 Task: Create a due date automation trigger when advanced on, on the tuesday after a card is due add fields without custom field "Resume" set to a number greater than 1 and lower than 10 at 11:00 AM.
Action: Mouse moved to (1317, 107)
Screenshot: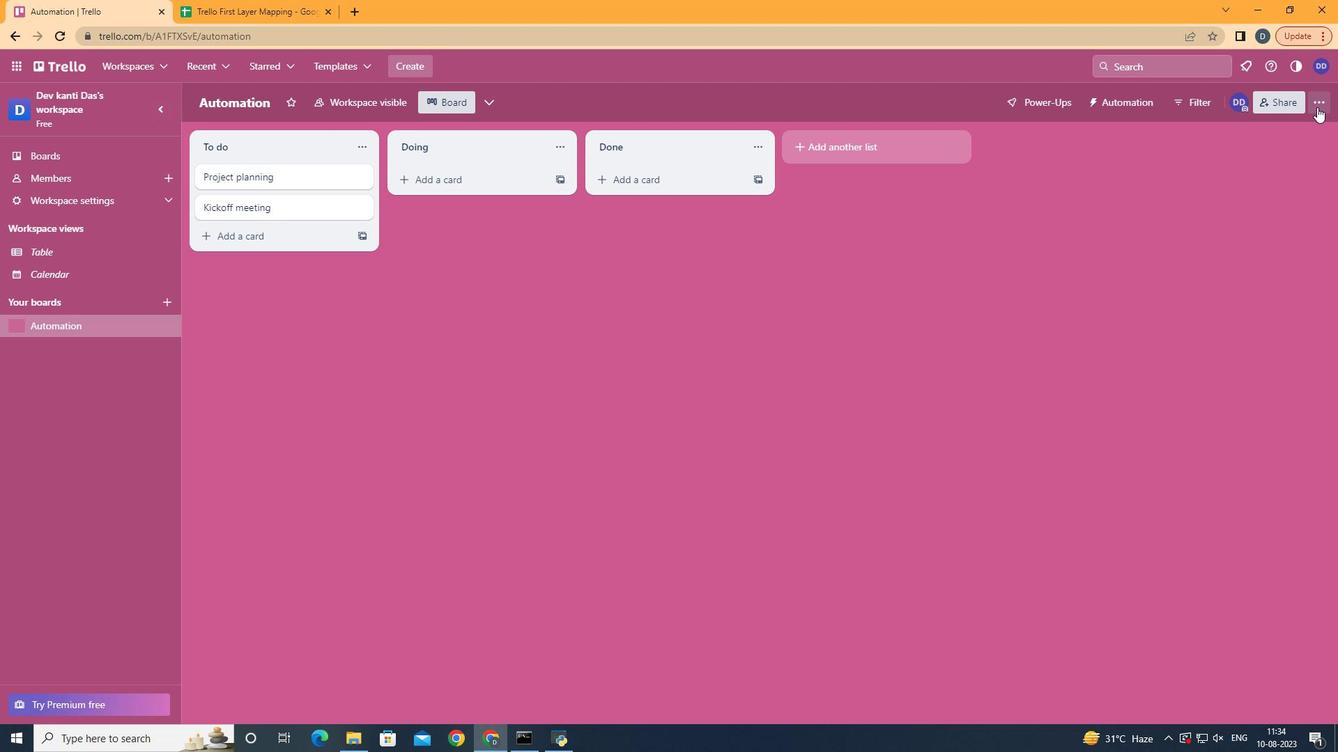 
Action: Mouse pressed left at (1317, 107)
Screenshot: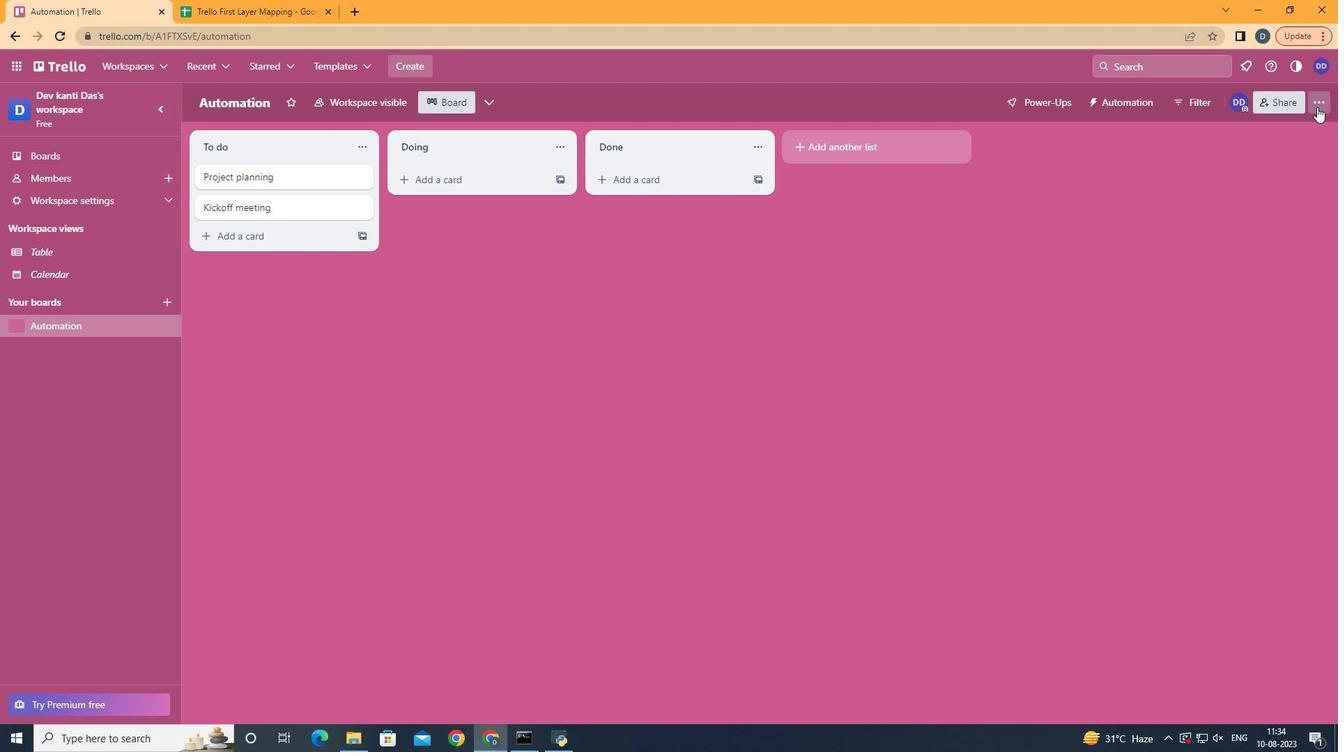 
Action: Mouse moved to (1213, 282)
Screenshot: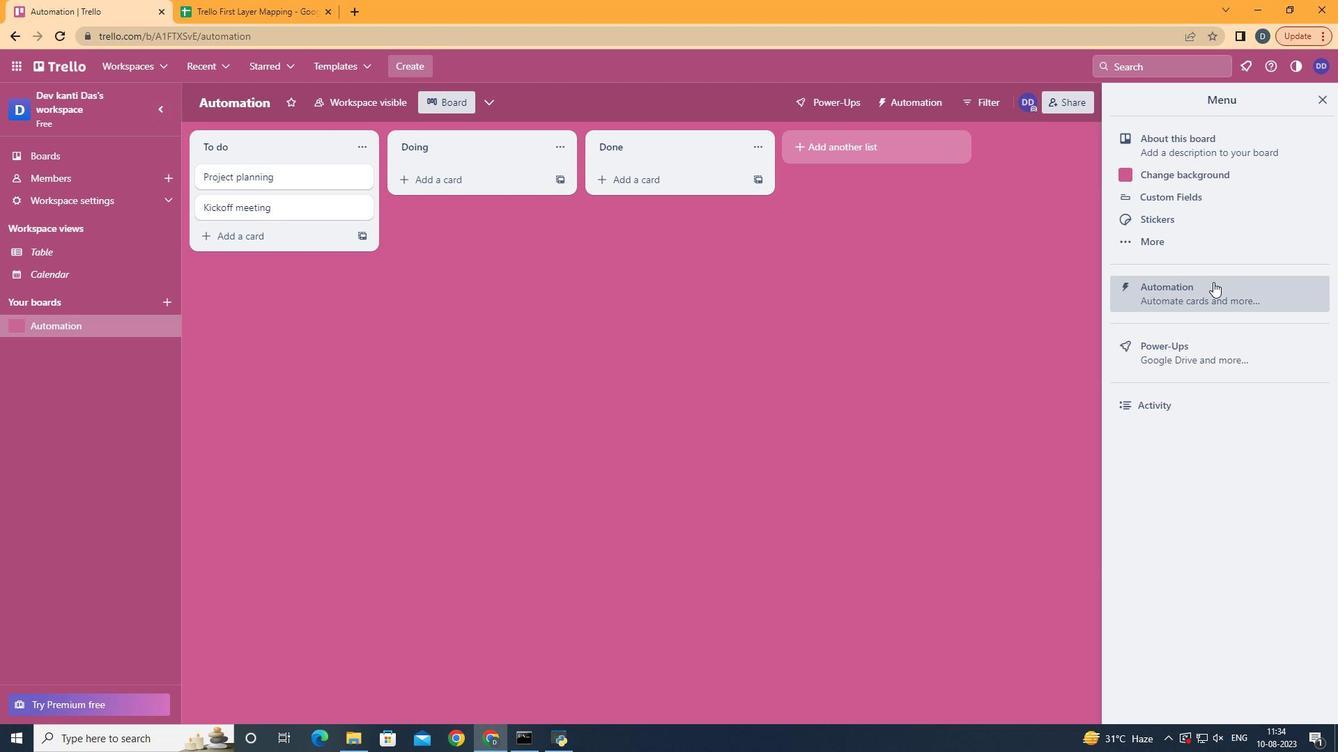 
Action: Mouse pressed left at (1213, 282)
Screenshot: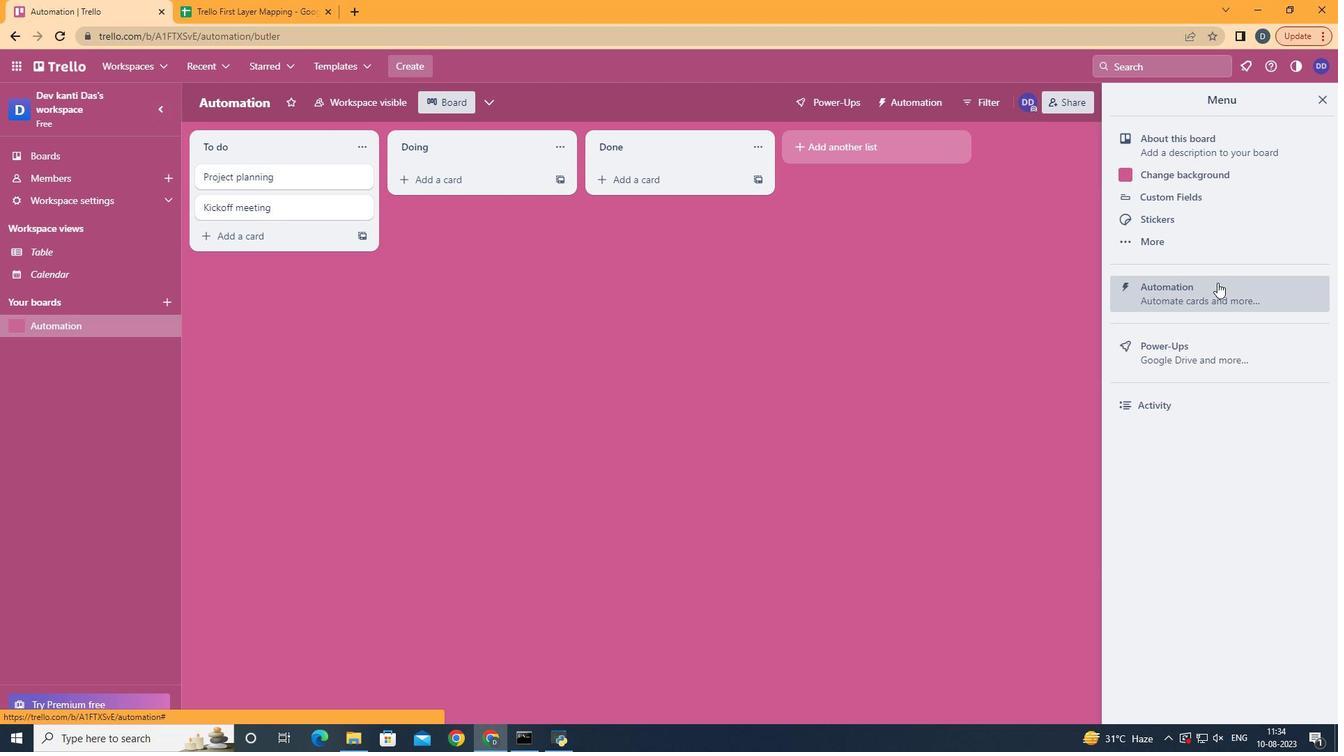 
Action: Mouse moved to (234, 277)
Screenshot: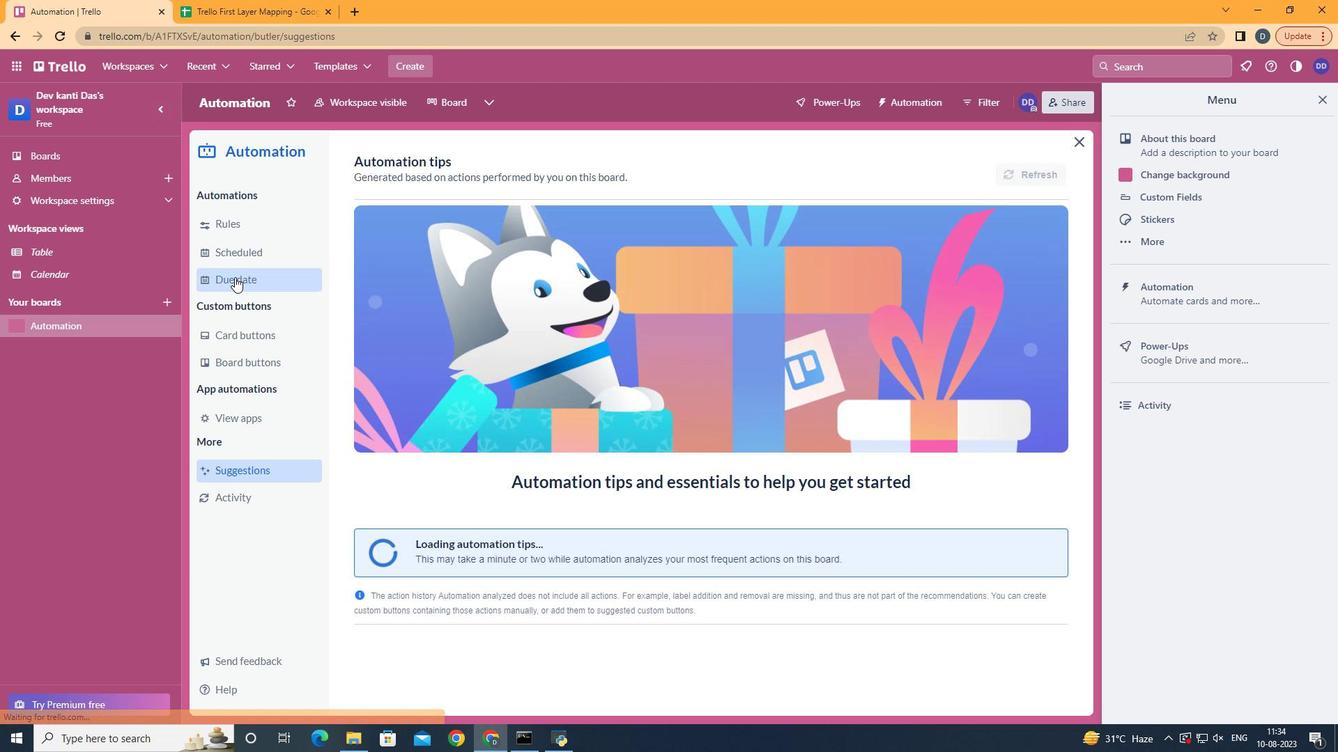 
Action: Mouse pressed left at (234, 277)
Screenshot: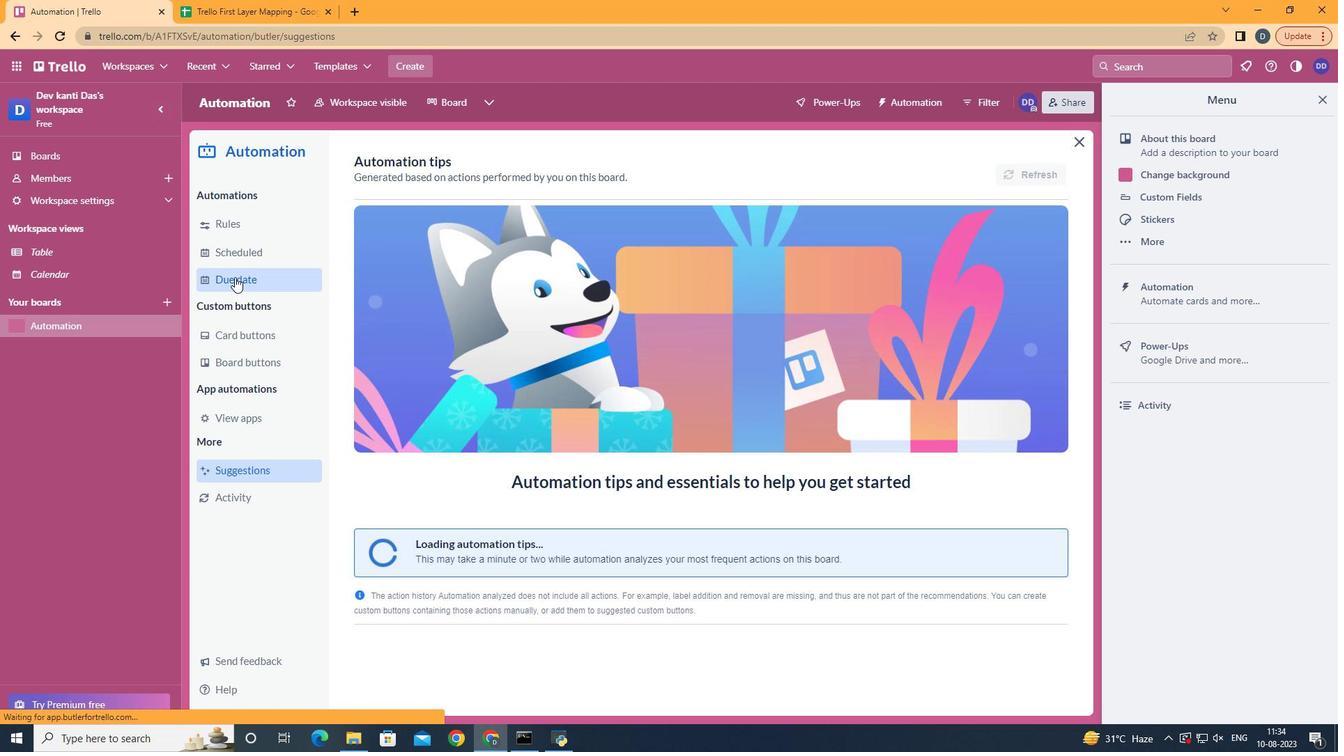 
Action: Mouse moved to (981, 170)
Screenshot: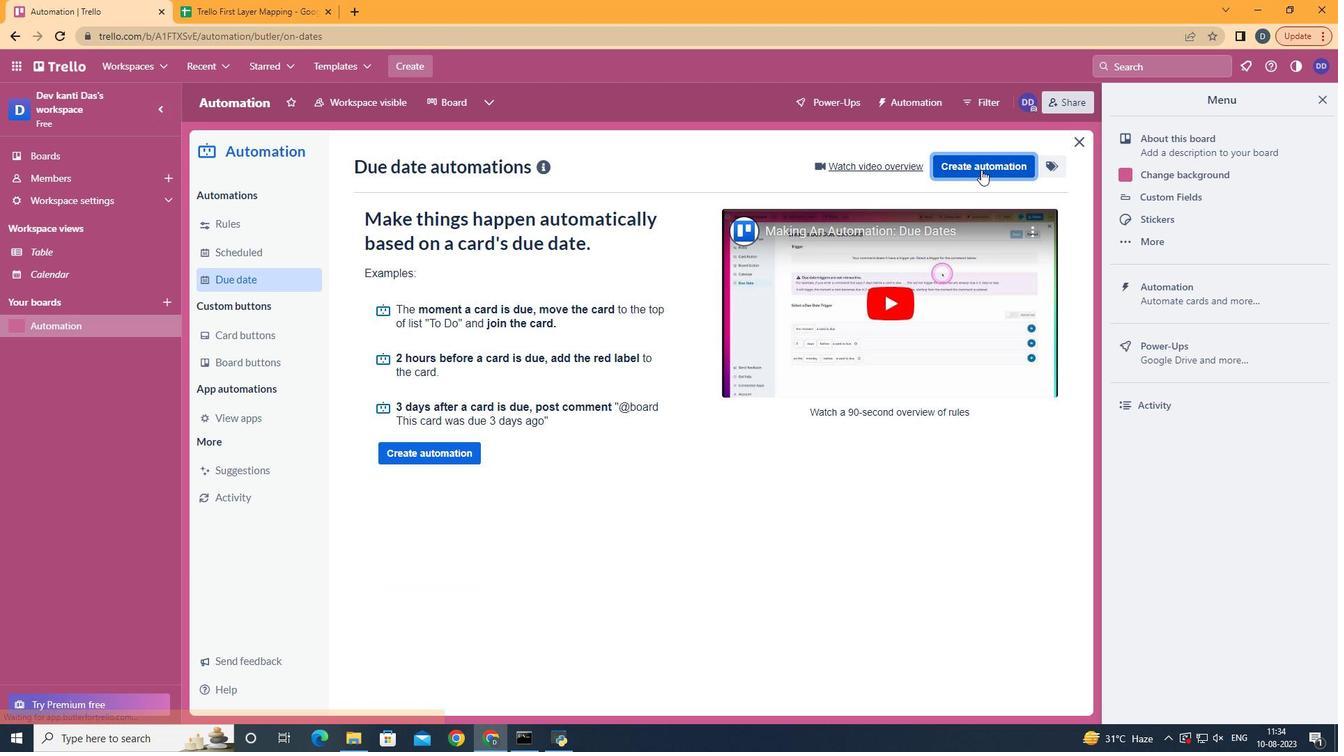 
Action: Mouse pressed left at (981, 170)
Screenshot: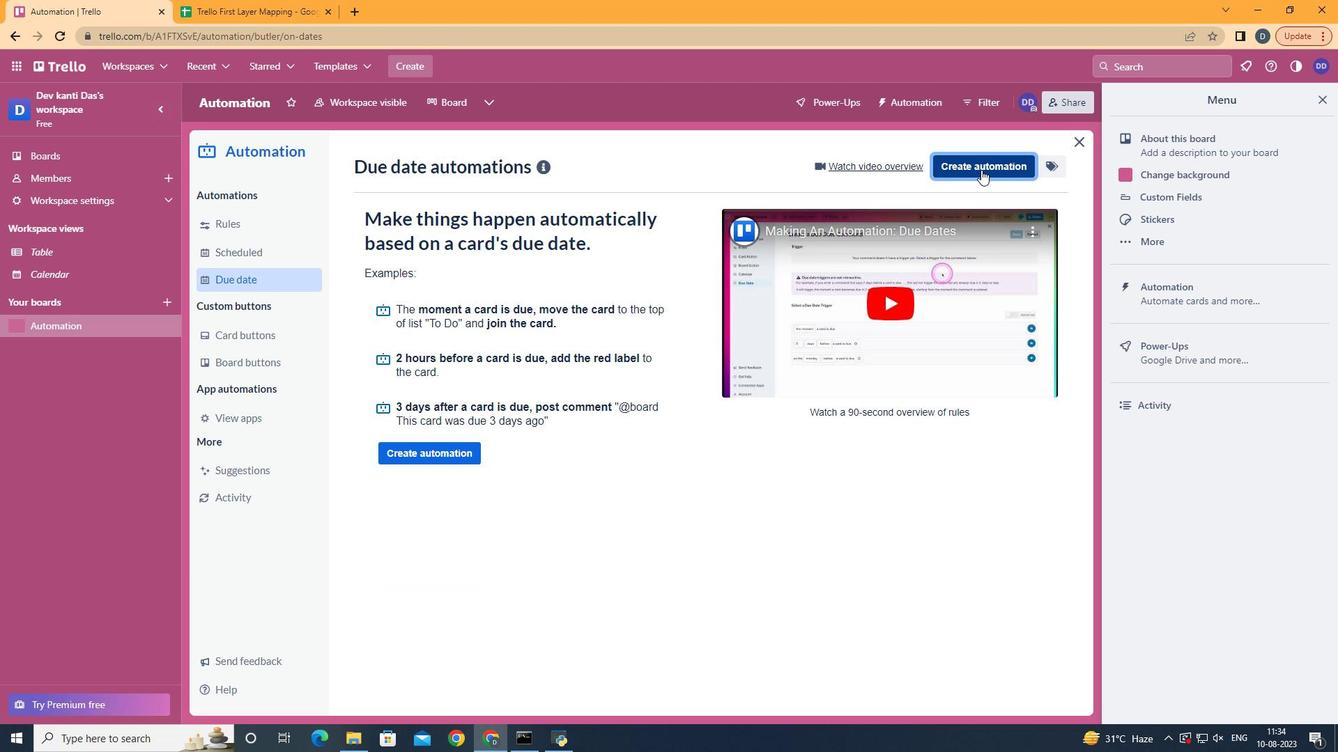 
Action: Mouse moved to (711, 301)
Screenshot: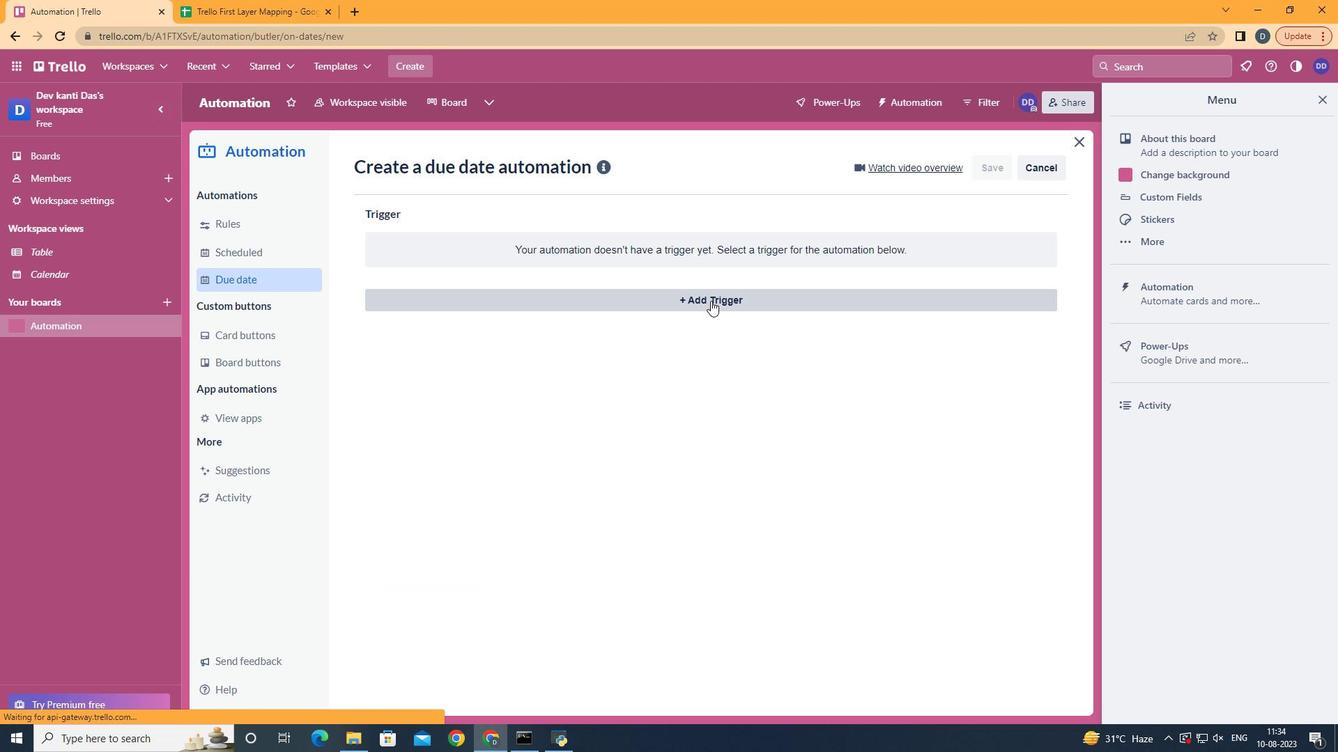 
Action: Mouse pressed left at (711, 301)
Screenshot: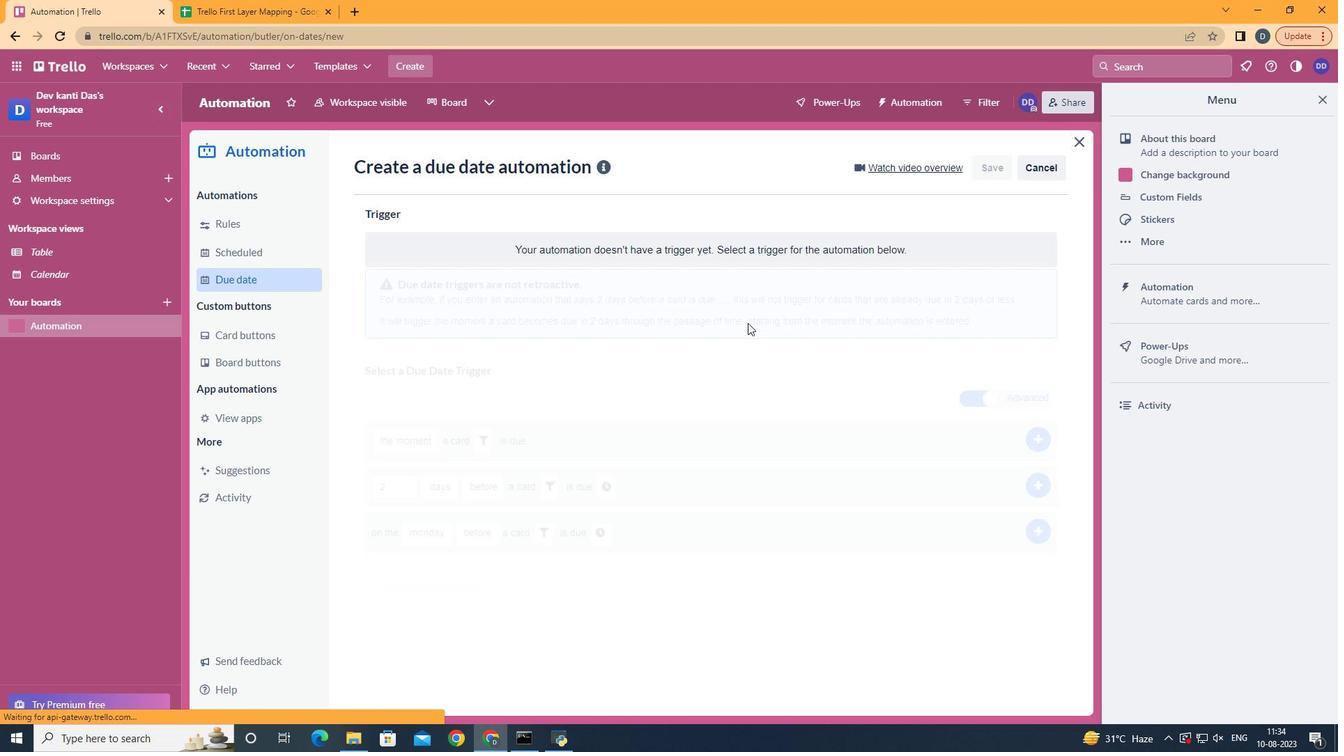 
Action: Mouse moved to (446, 393)
Screenshot: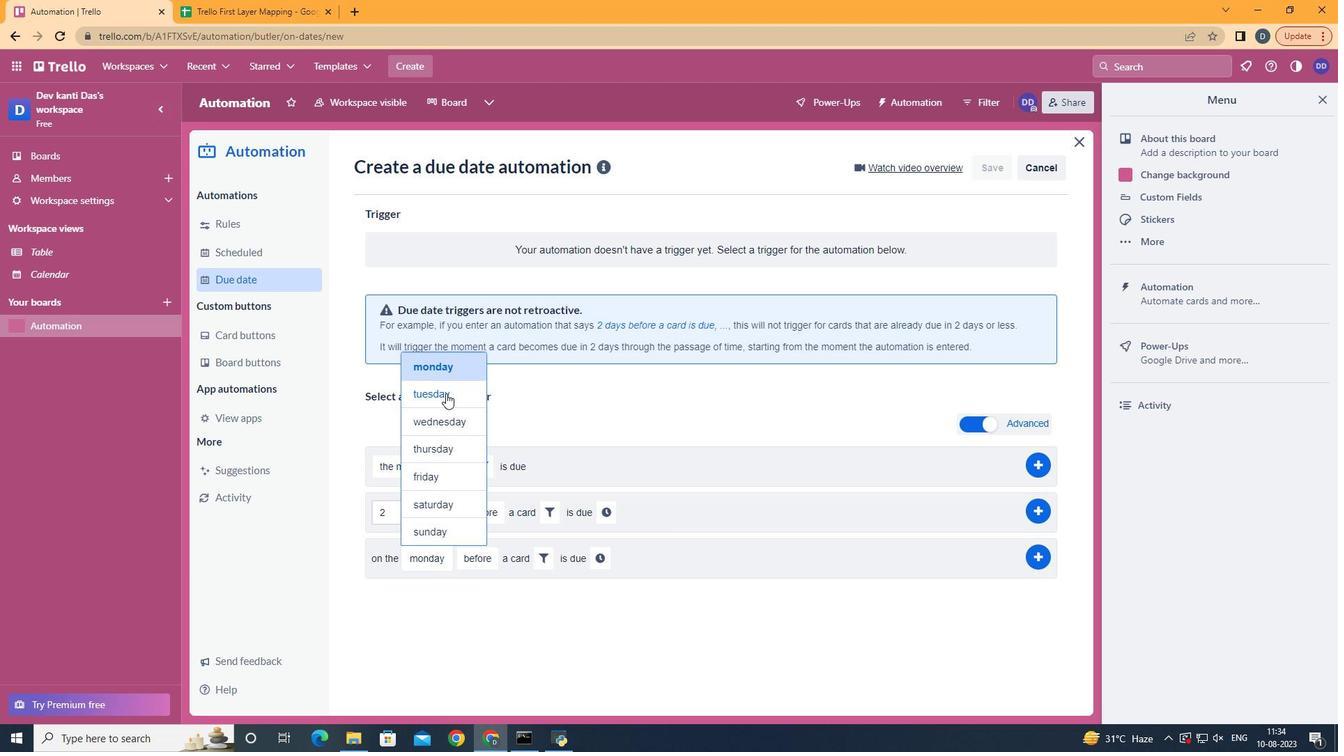 
Action: Mouse pressed left at (446, 393)
Screenshot: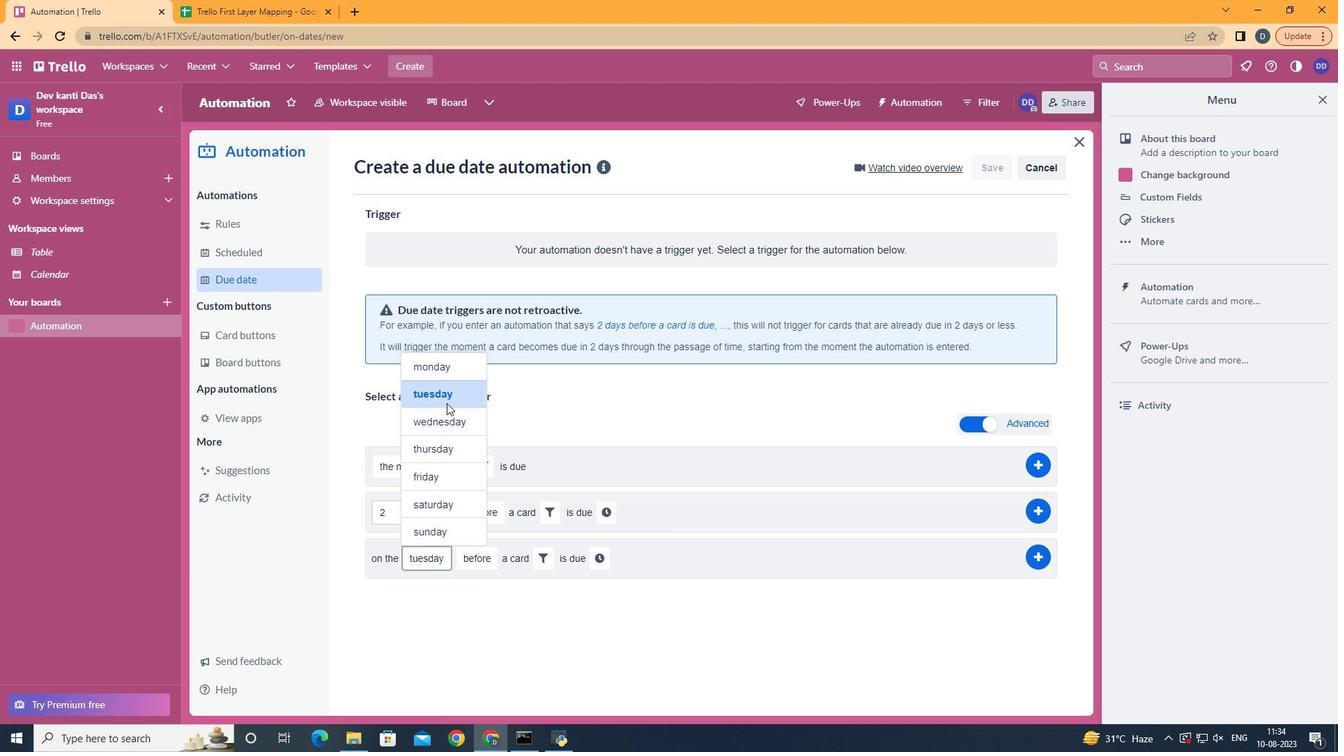 
Action: Mouse moved to (477, 615)
Screenshot: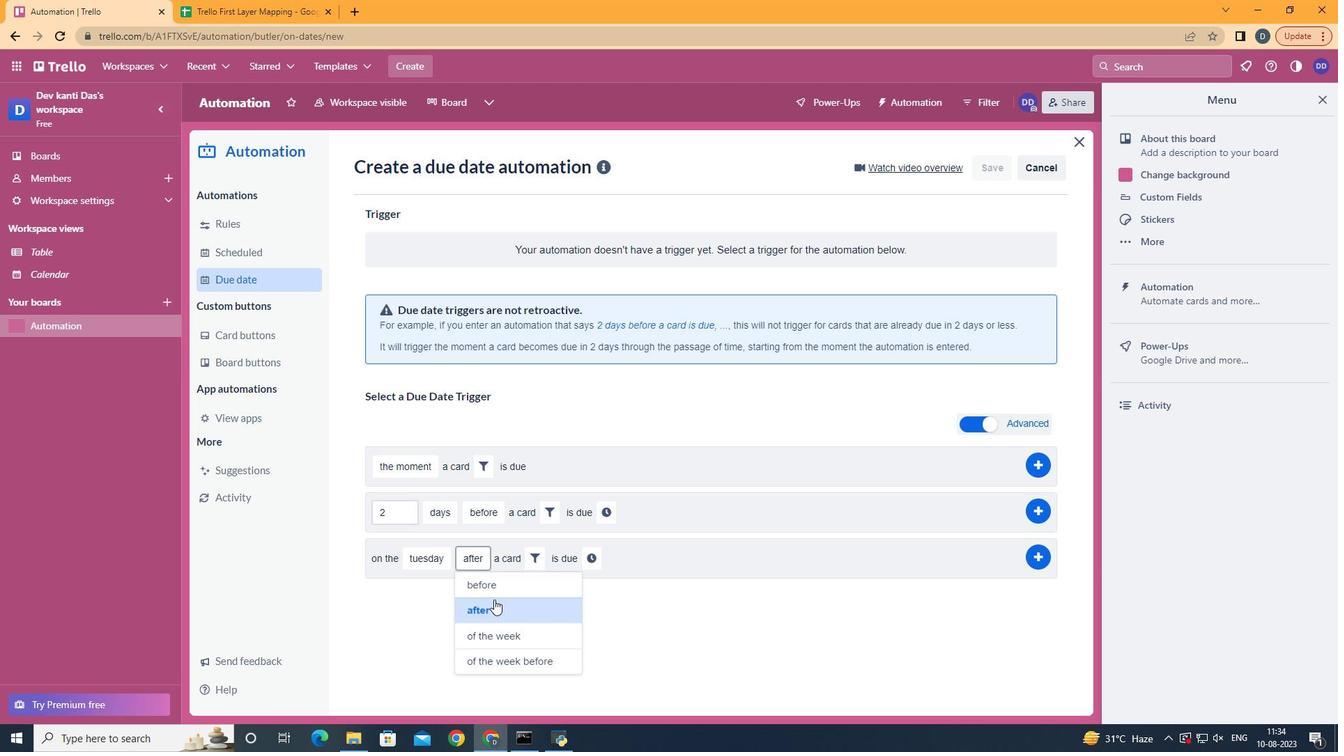 
Action: Mouse pressed left at (477, 615)
Screenshot: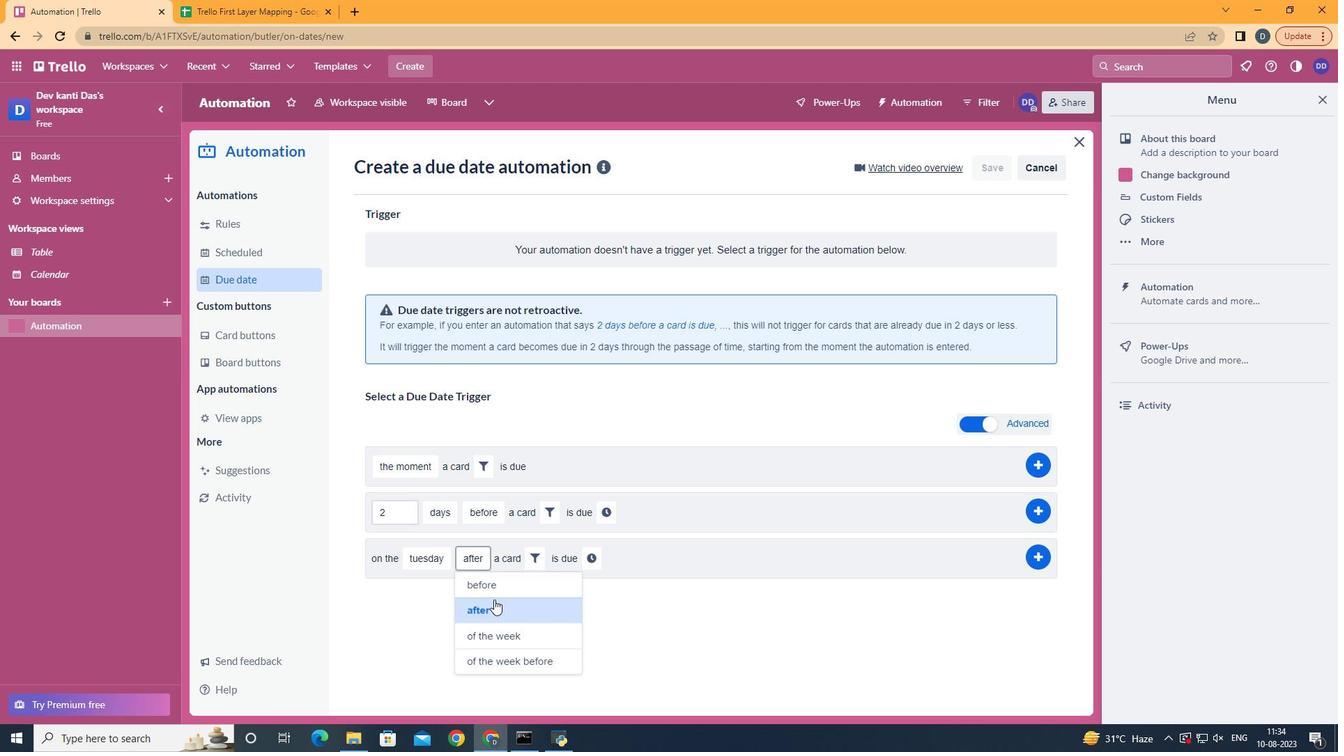 
Action: Mouse moved to (540, 557)
Screenshot: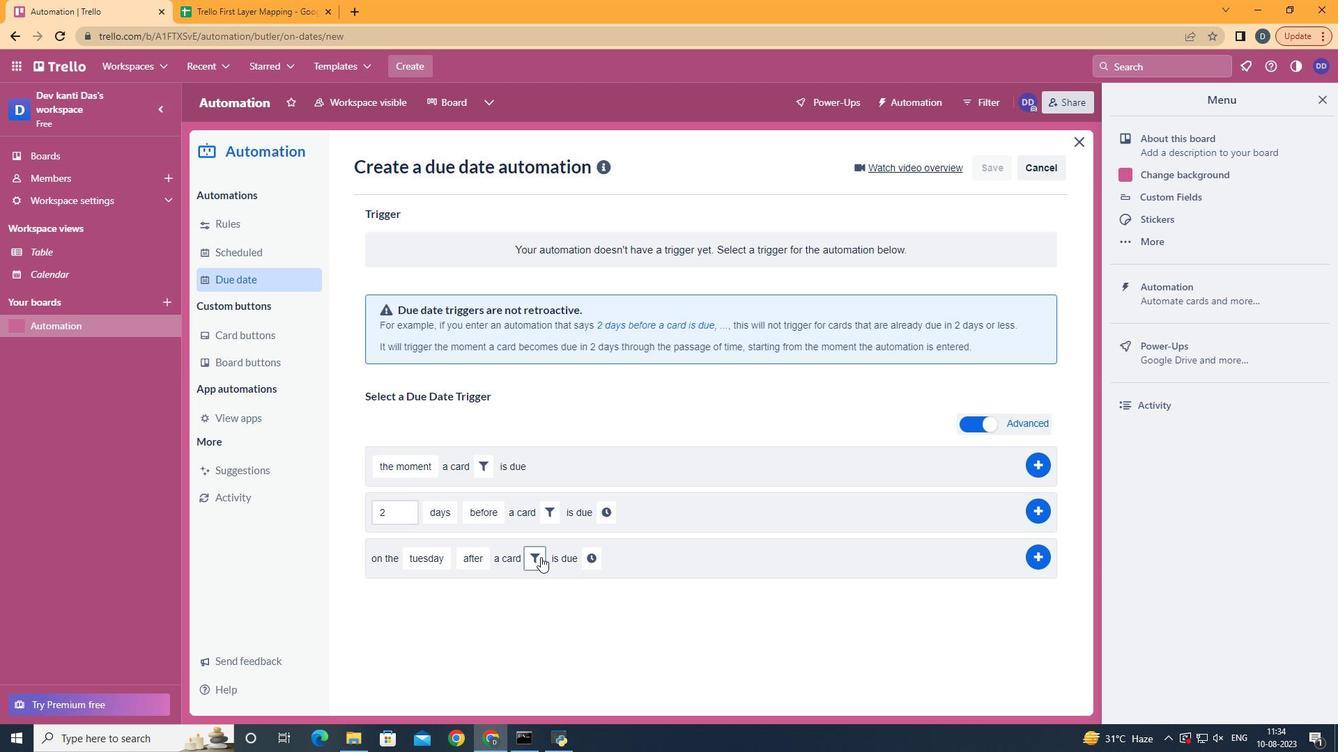 
Action: Mouse pressed left at (540, 557)
Screenshot: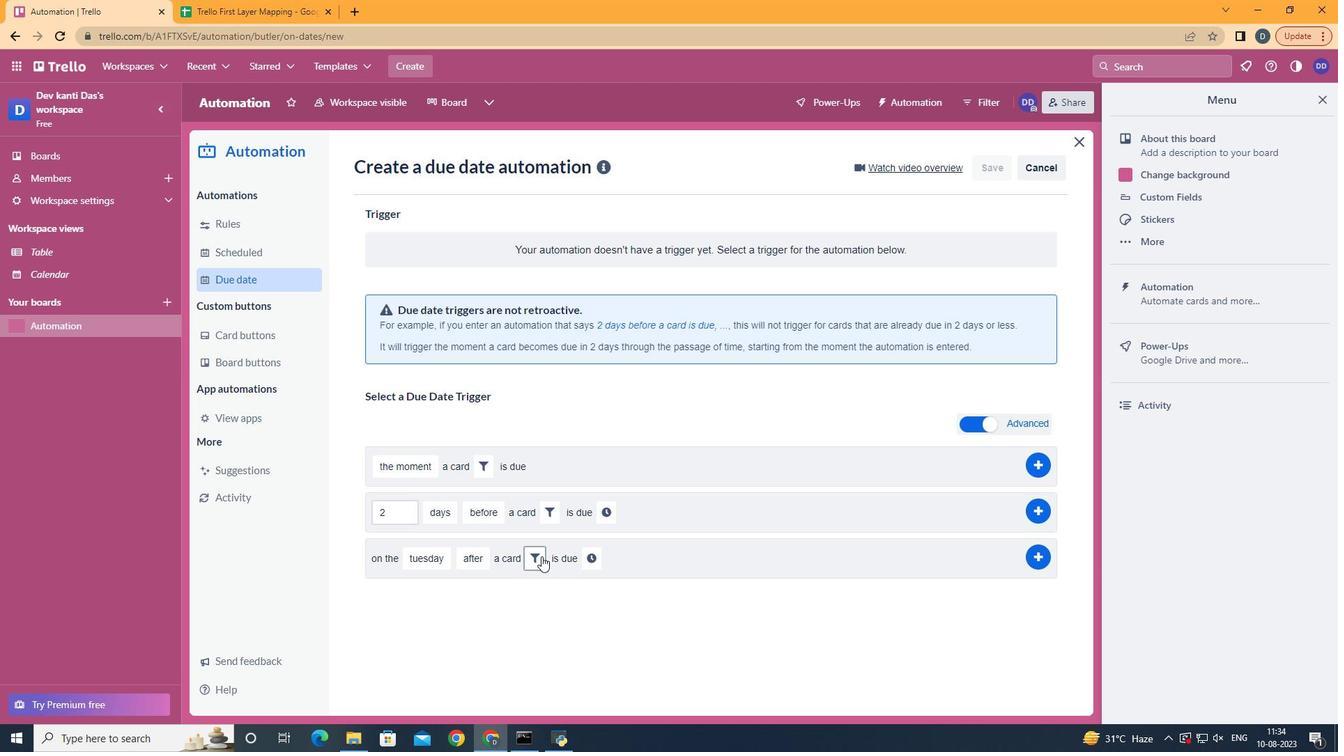
Action: Mouse moved to (759, 594)
Screenshot: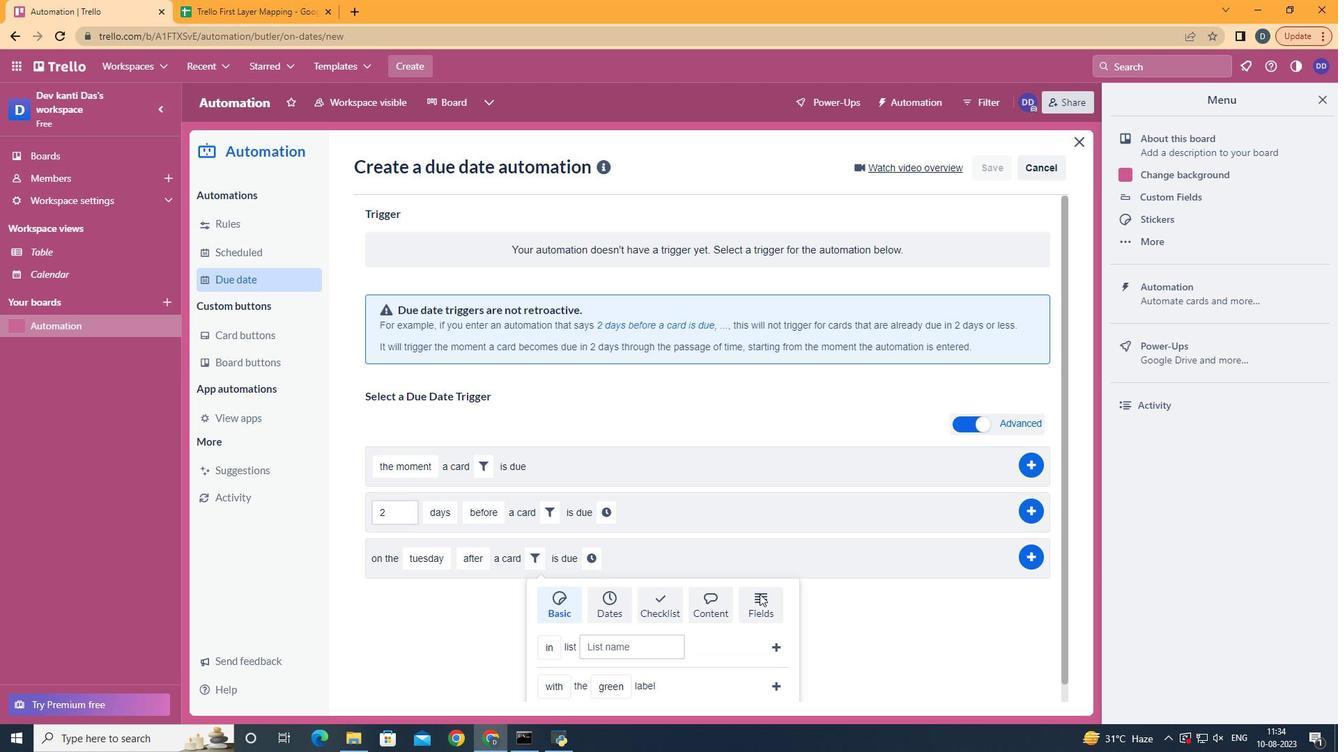 
Action: Mouse pressed left at (759, 594)
Screenshot: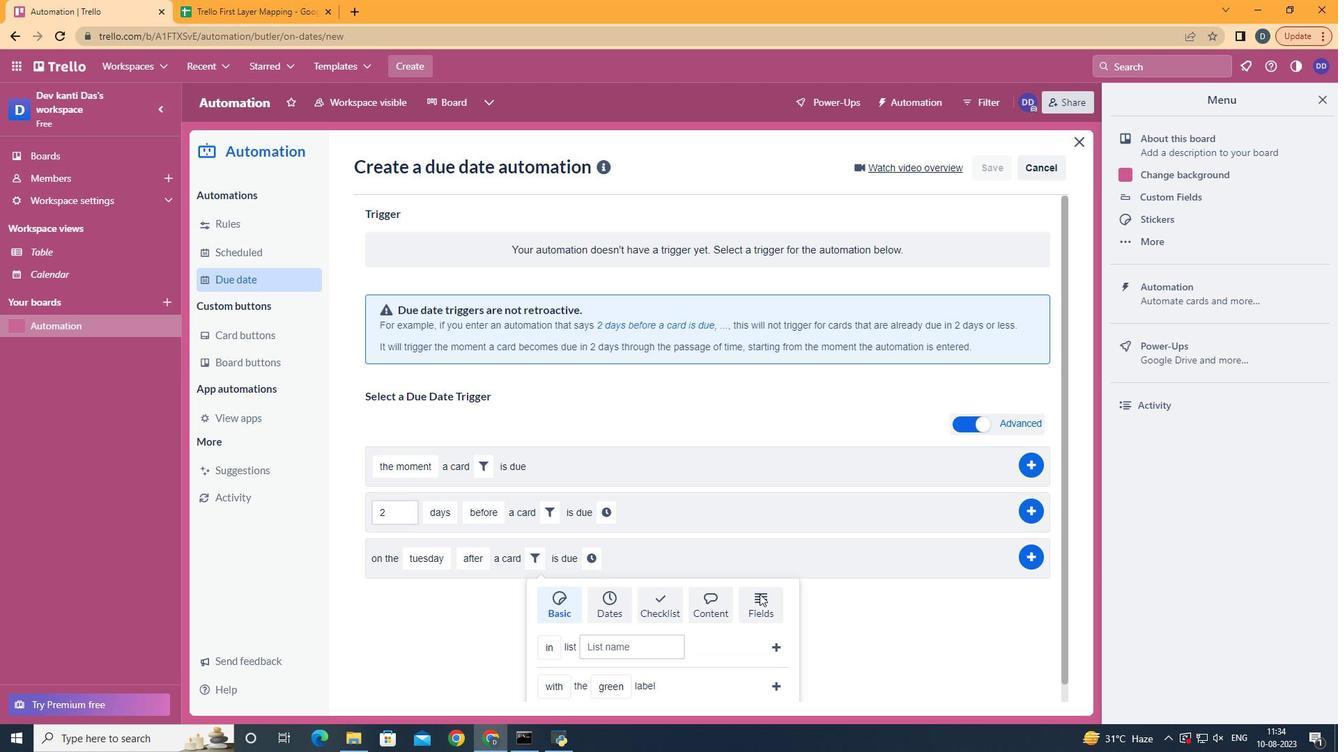 
Action: Mouse scrolled (759, 593) with delta (0, 0)
Screenshot: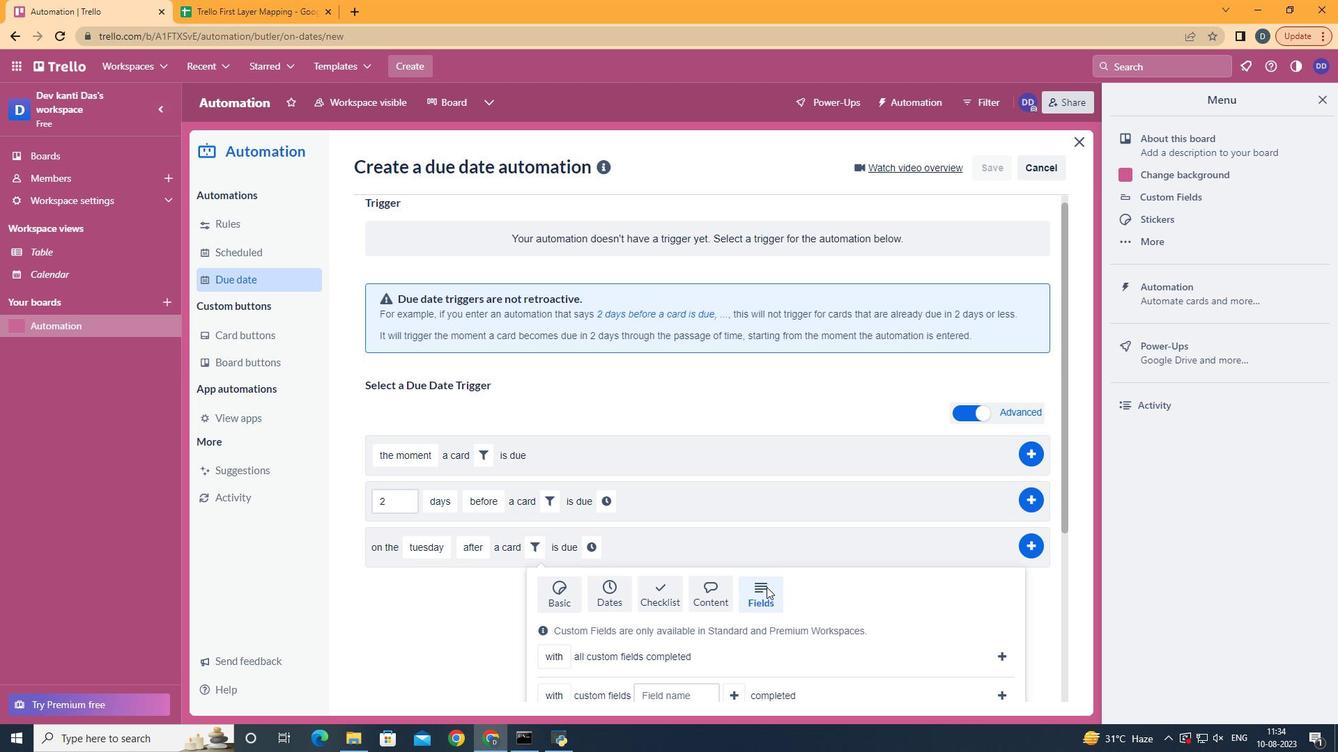 
Action: Mouse scrolled (759, 593) with delta (0, 0)
Screenshot: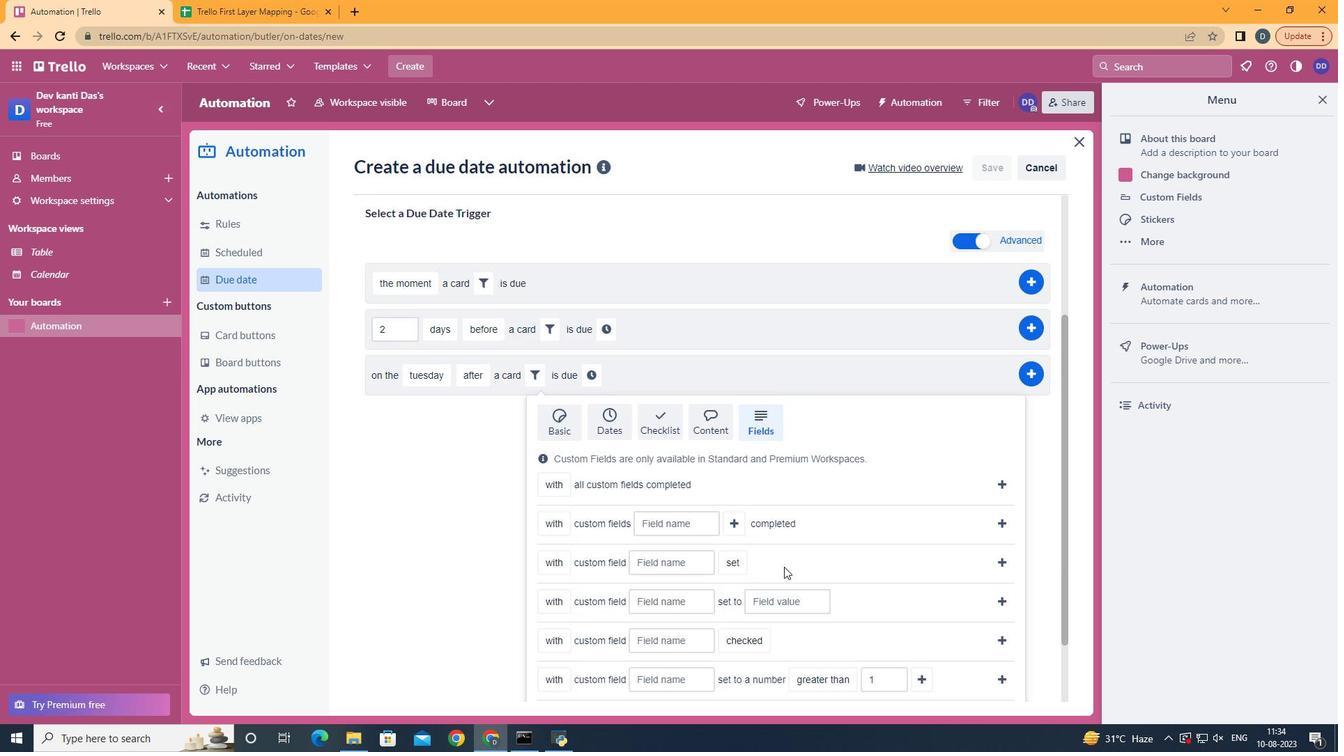 
Action: Mouse scrolled (759, 593) with delta (0, 0)
Screenshot: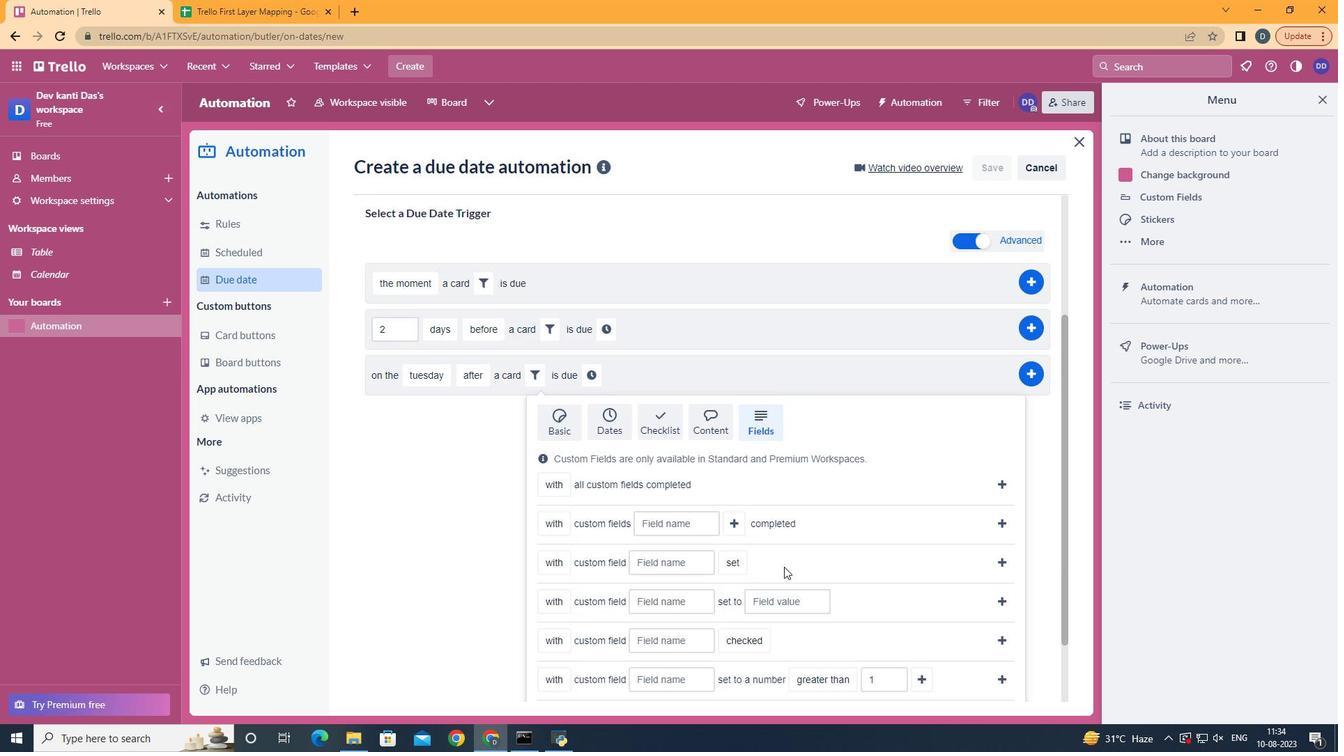 
Action: Mouse scrolled (759, 593) with delta (0, 0)
Screenshot: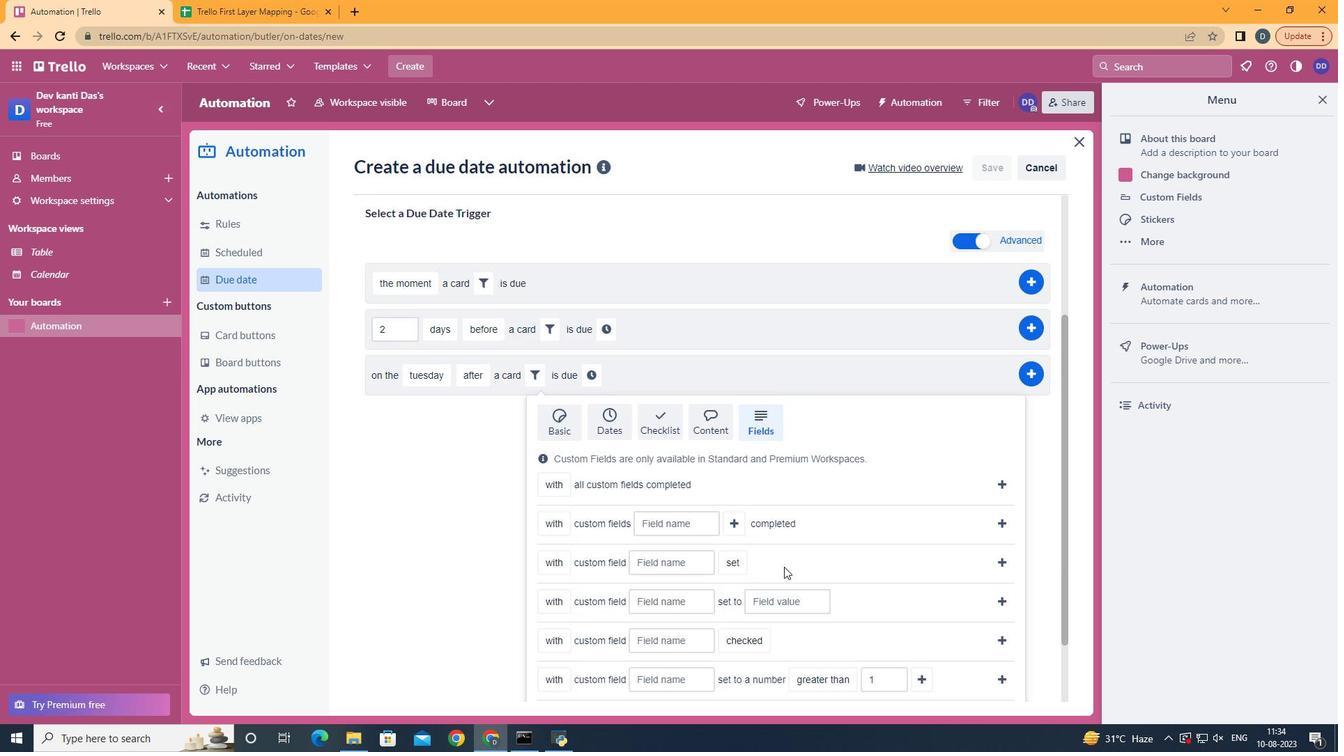 
Action: Mouse scrolled (759, 593) with delta (0, 0)
Screenshot: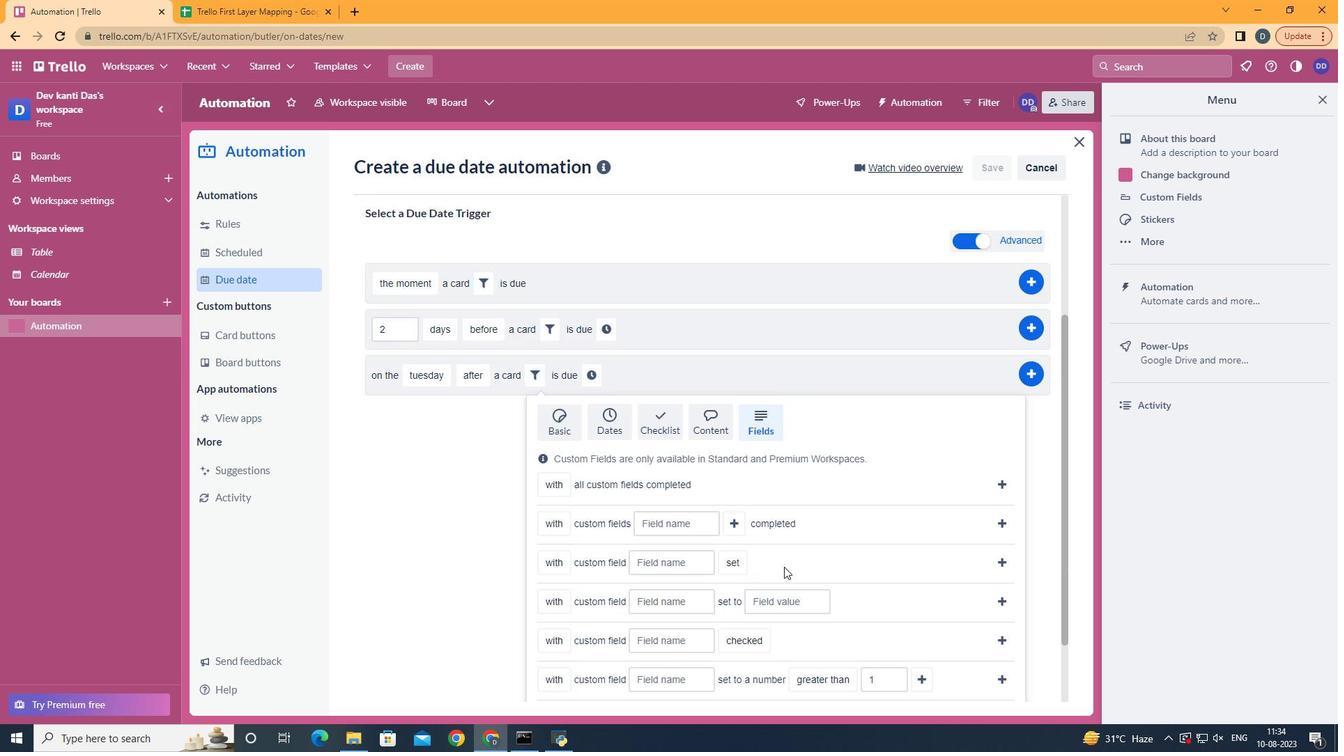 
Action: Mouse scrolled (759, 593) with delta (0, 0)
Screenshot: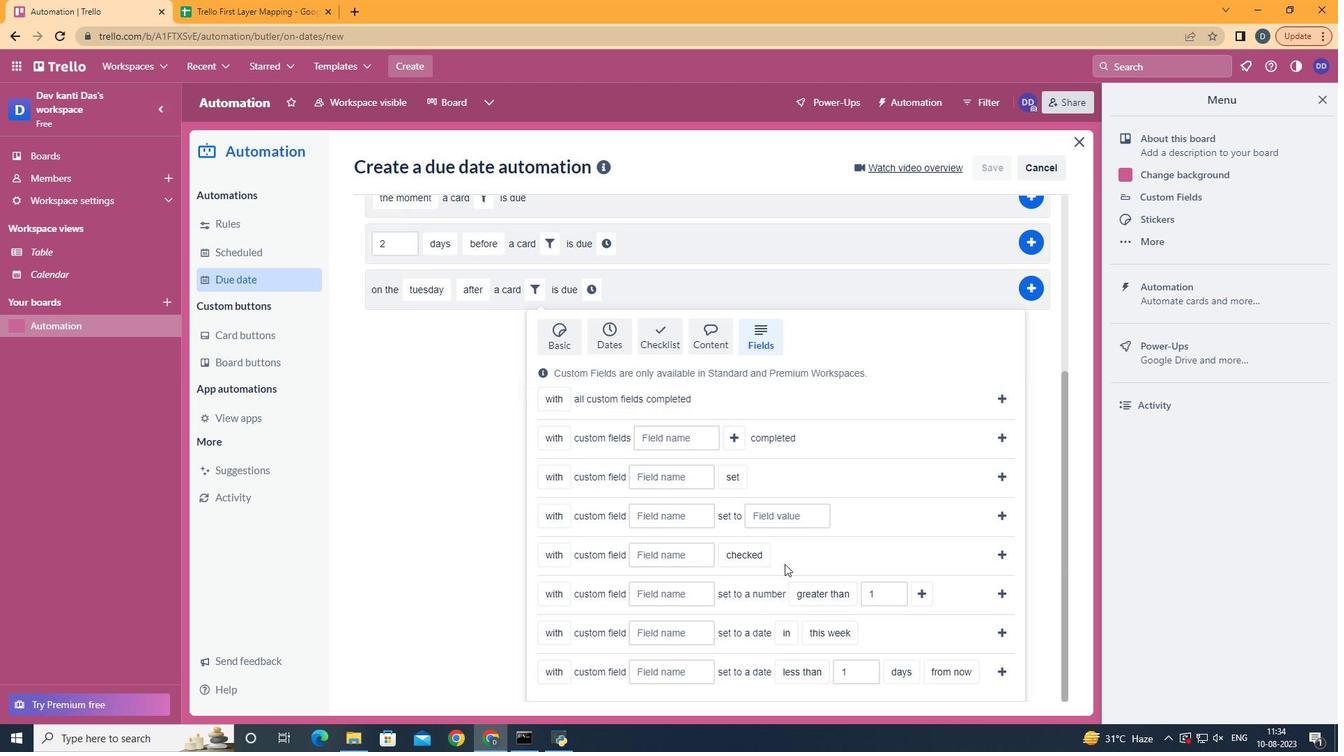 
Action: Mouse moved to (784, 564)
Screenshot: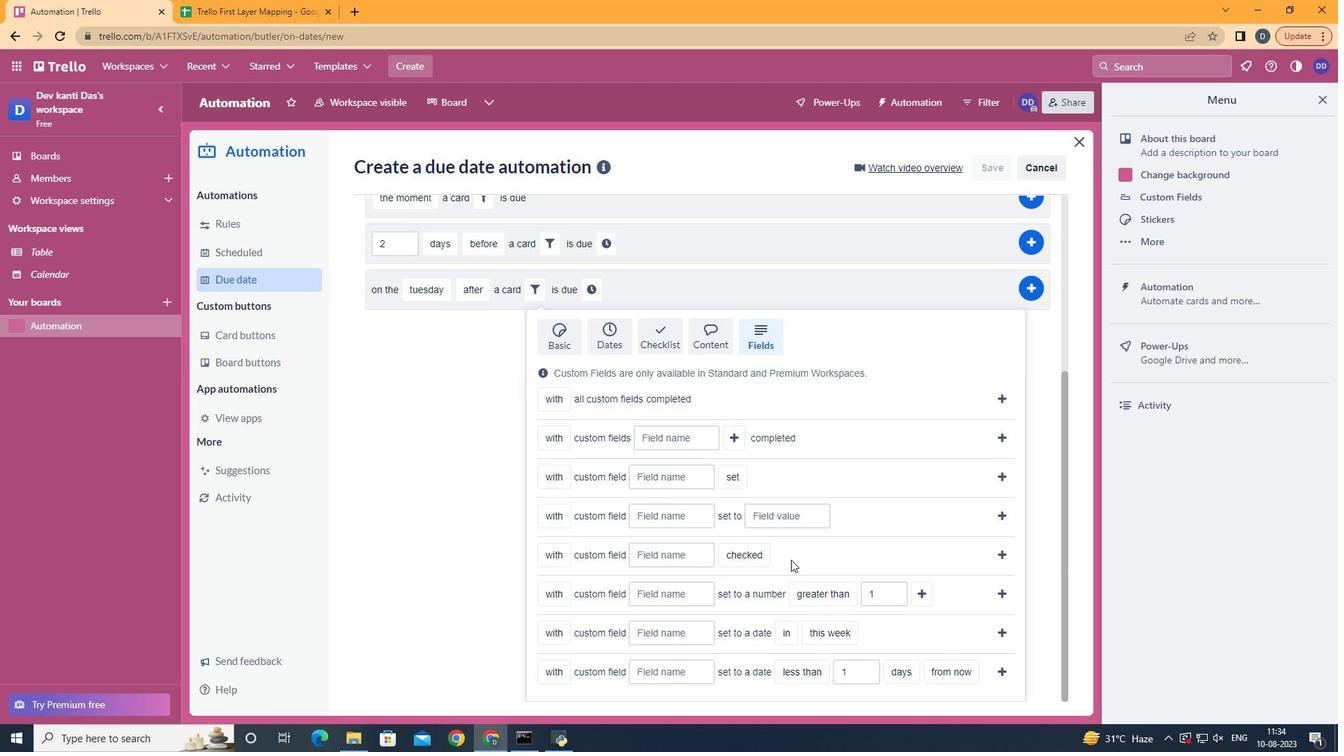 
Action: Mouse scrolled (784, 563) with delta (0, 0)
Screenshot: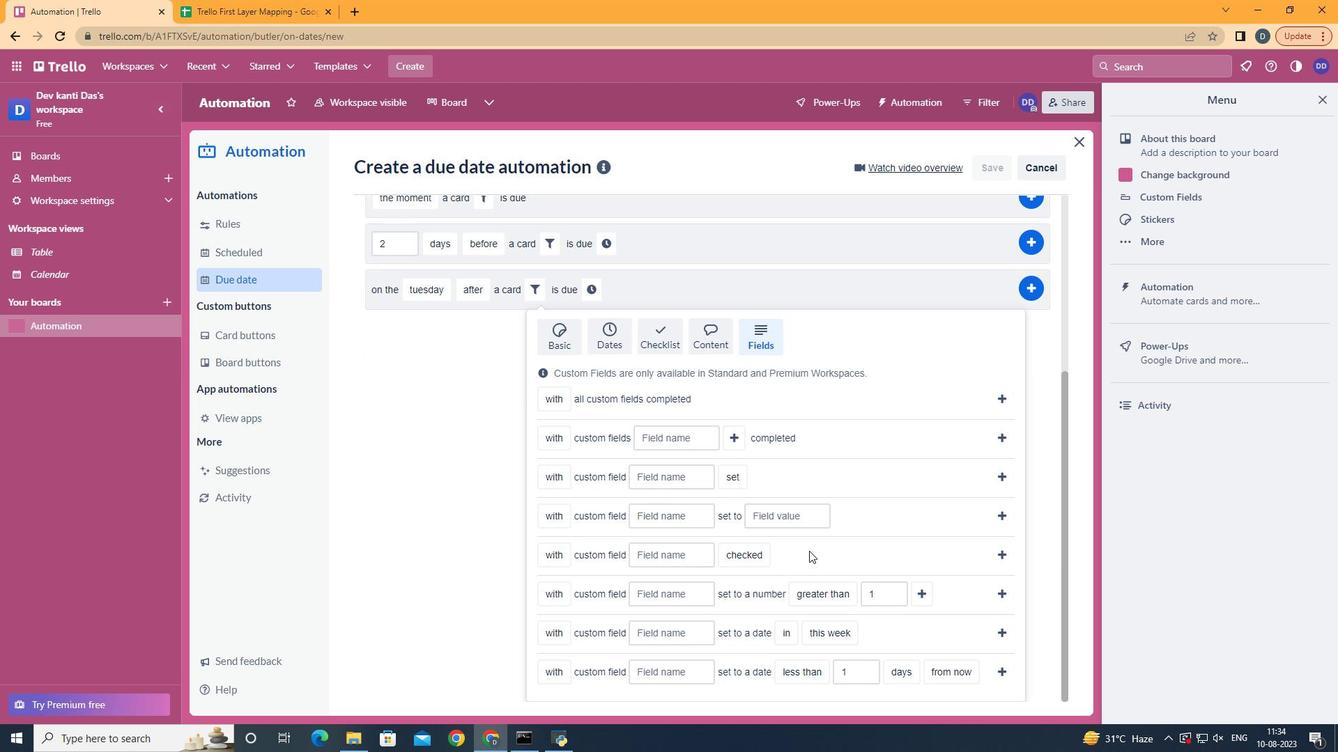 
Action: Mouse moved to (786, 563)
Screenshot: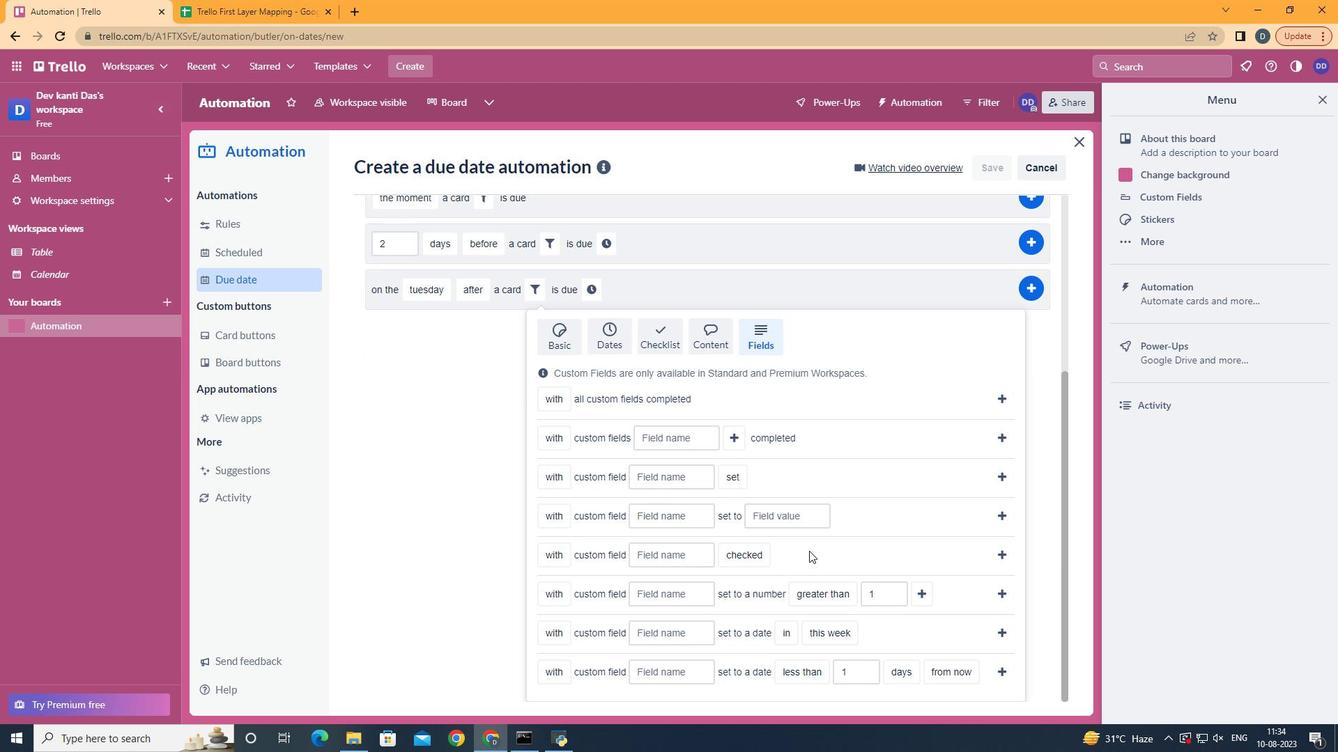 
Action: Mouse scrolled (786, 562) with delta (0, 0)
Screenshot: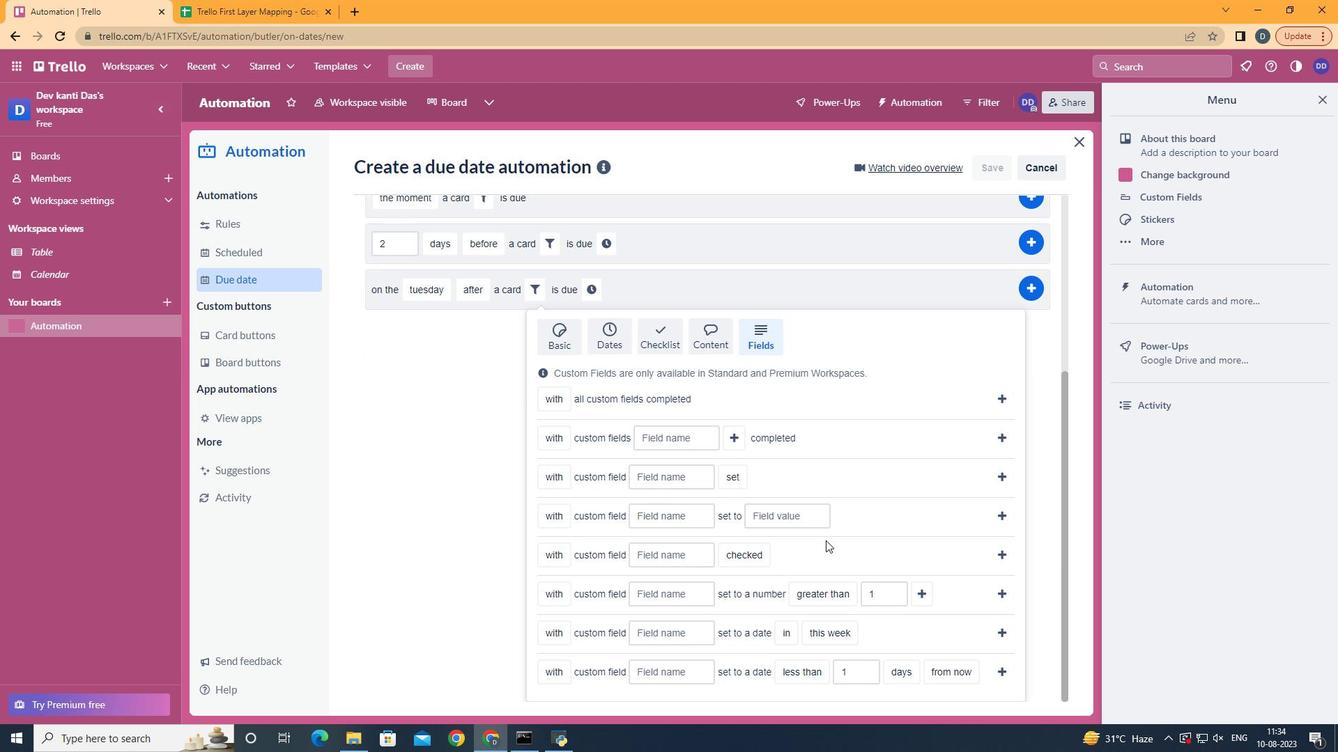 
Action: Mouse moved to (791, 560)
Screenshot: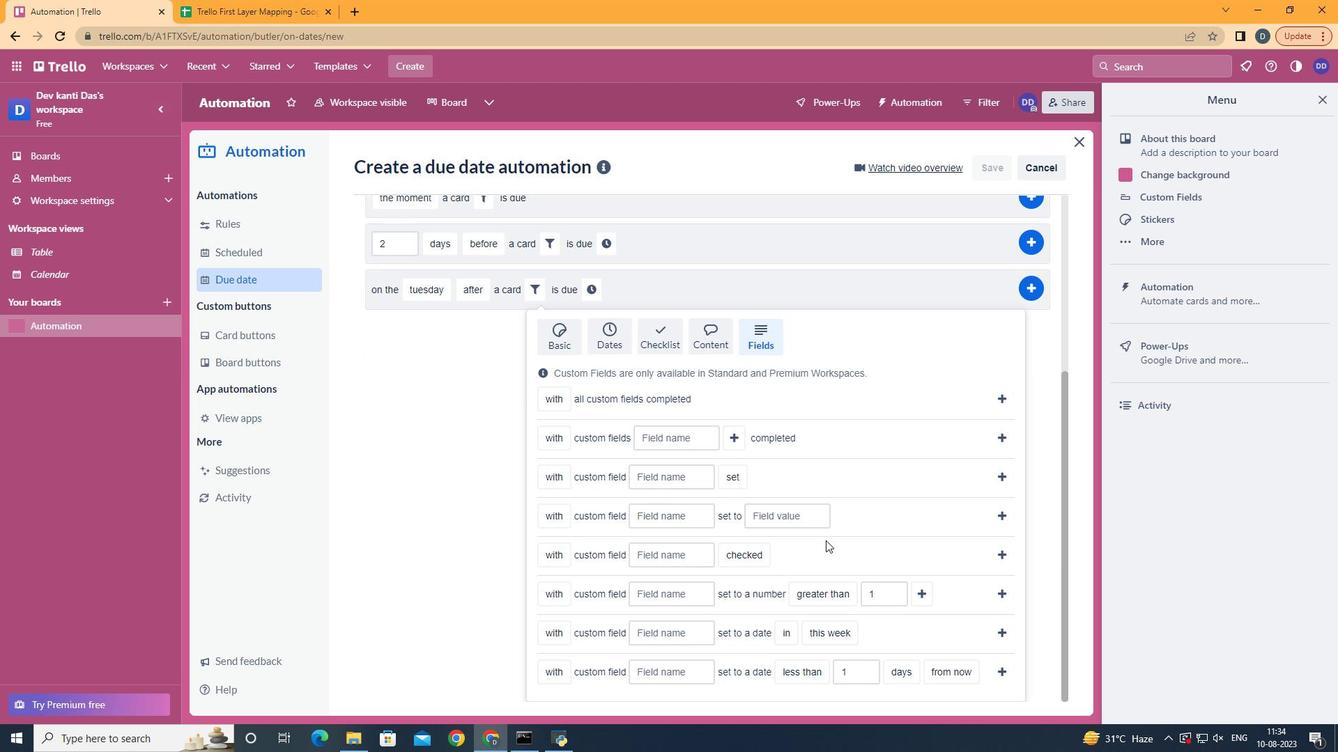 
Action: Mouse scrolled (791, 559) with delta (0, 0)
Screenshot: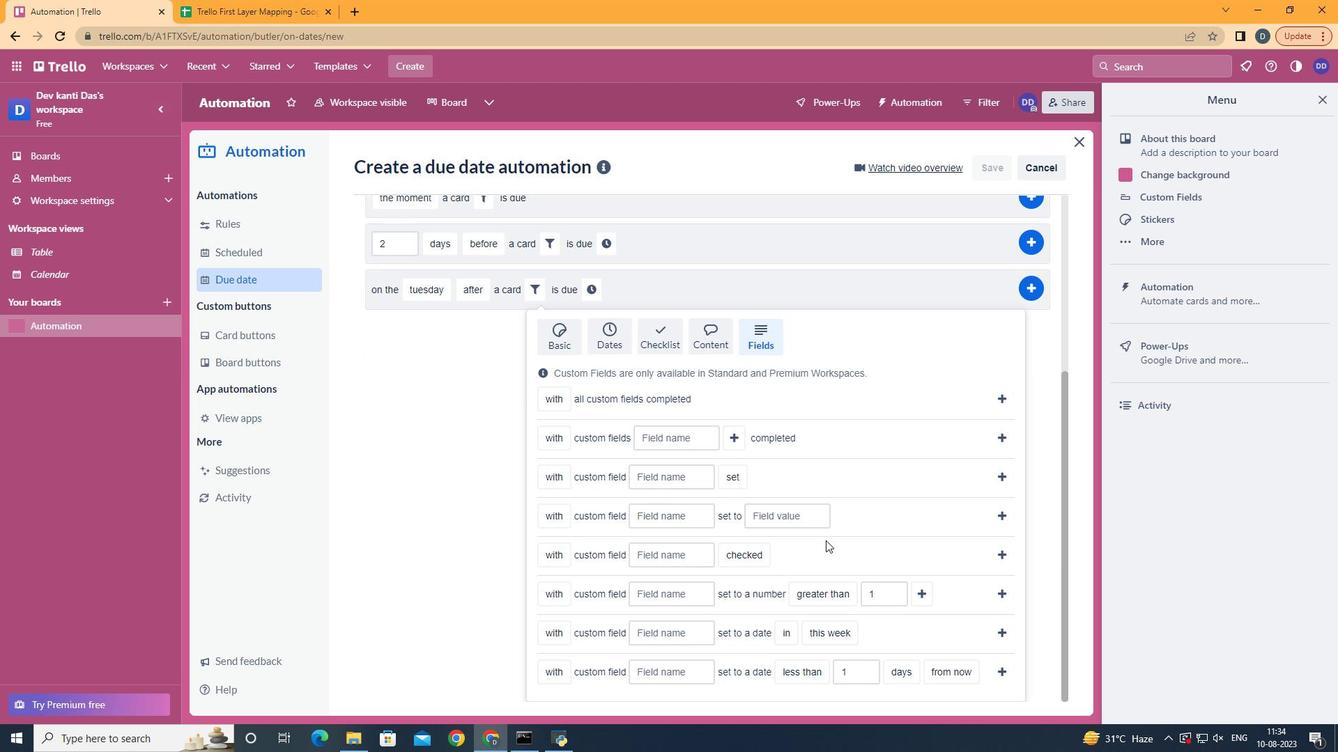 
Action: Mouse moved to (793, 559)
Screenshot: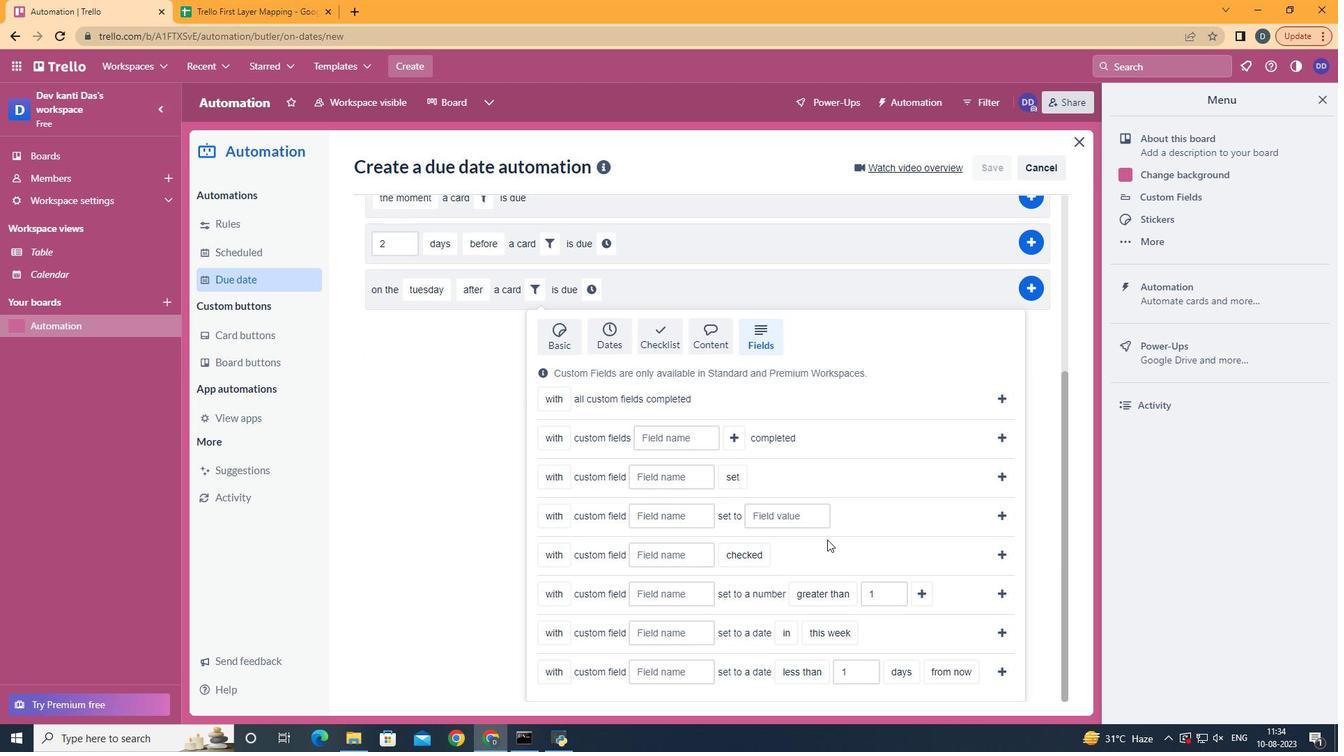 
Action: Mouse scrolled (793, 558) with delta (0, 0)
Screenshot: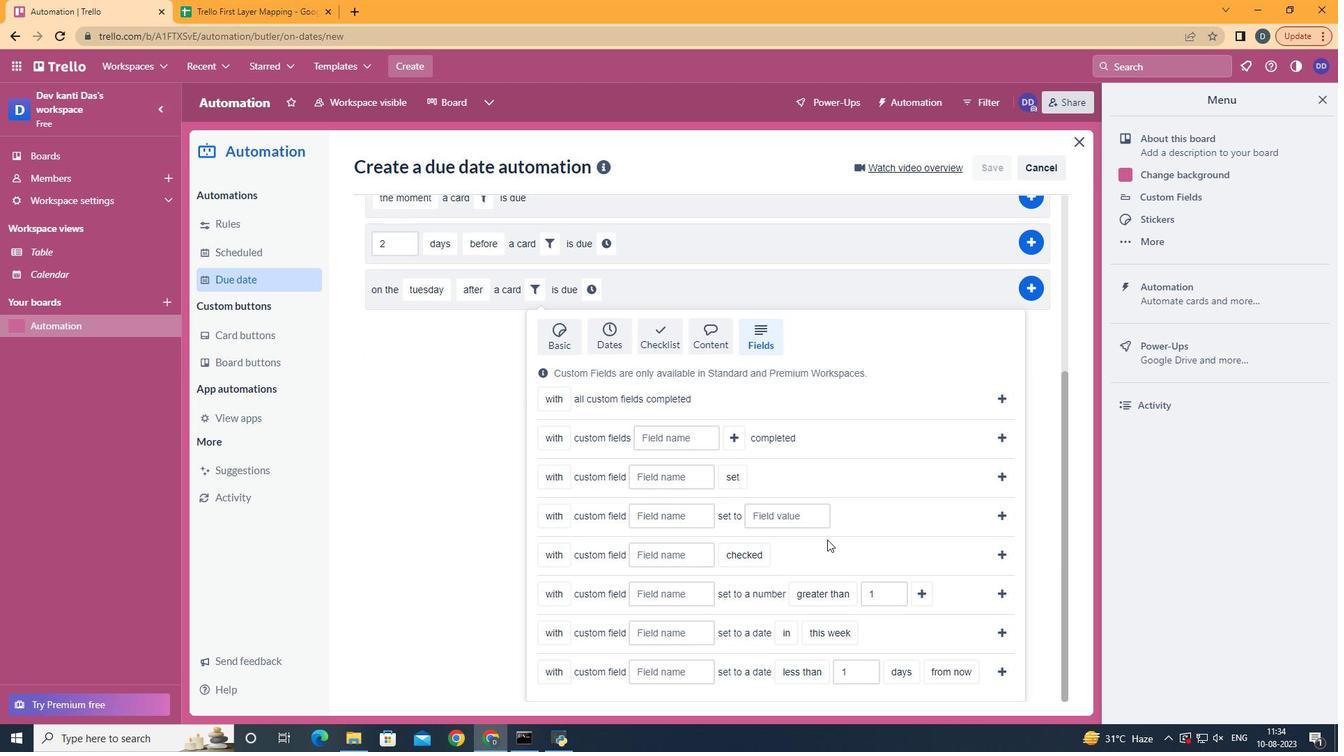 
Action: Mouse moved to (795, 558)
Screenshot: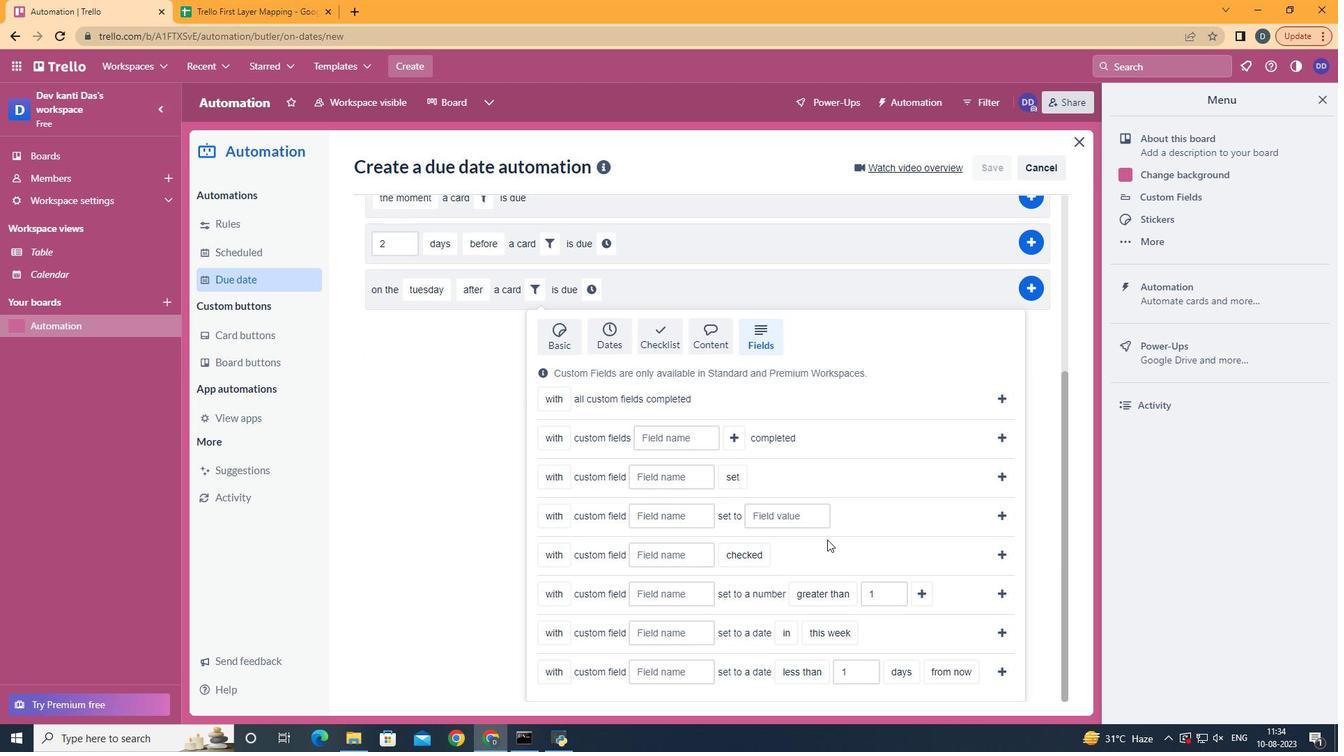 
Action: Mouse scrolled (795, 557) with delta (0, 0)
Screenshot: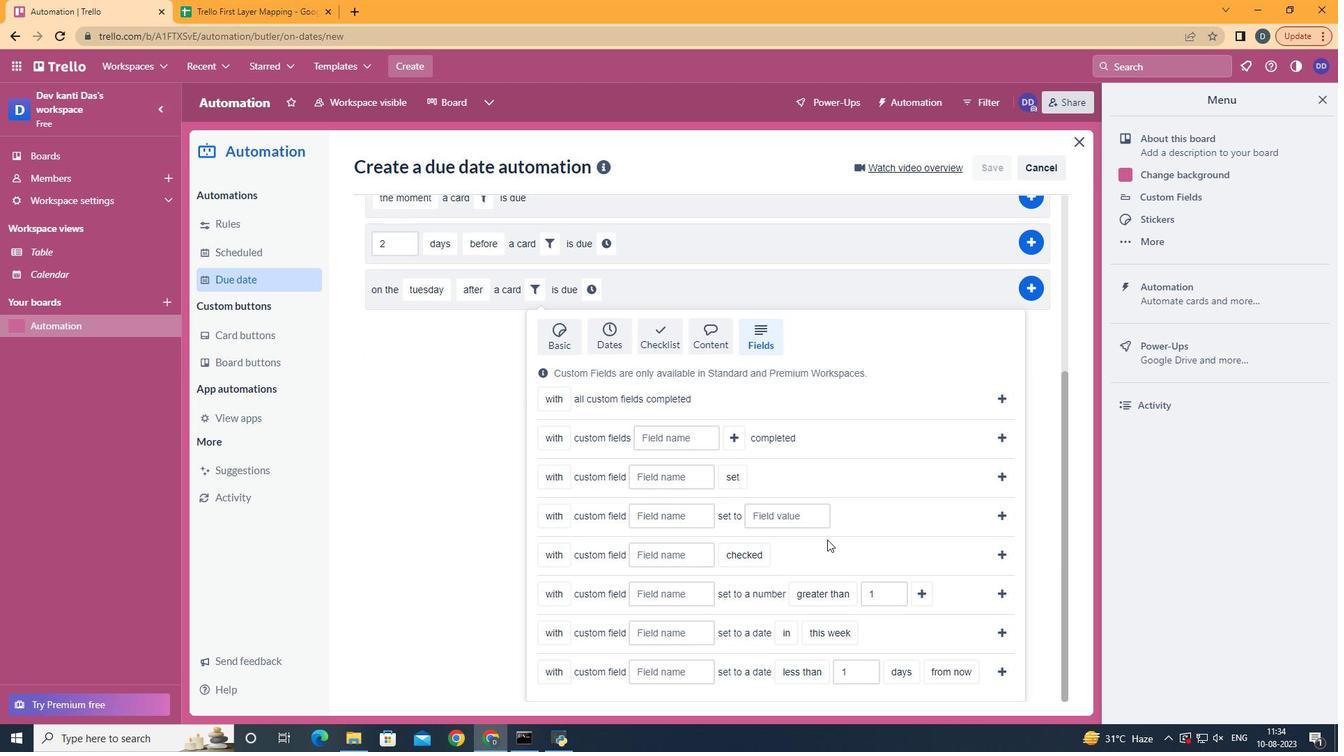 
Action: Mouse moved to (551, 644)
Screenshot: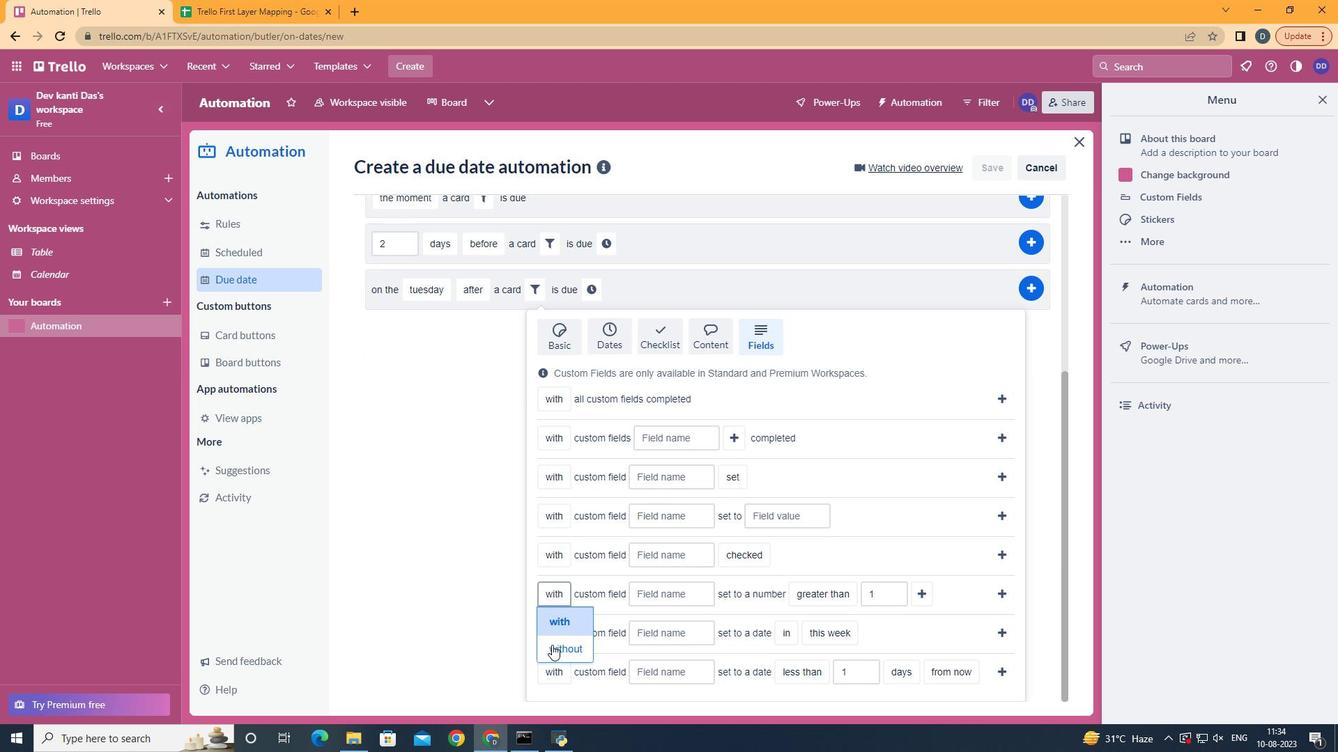 
Action: Mouse pressed left at (551, 644)
Screenshot: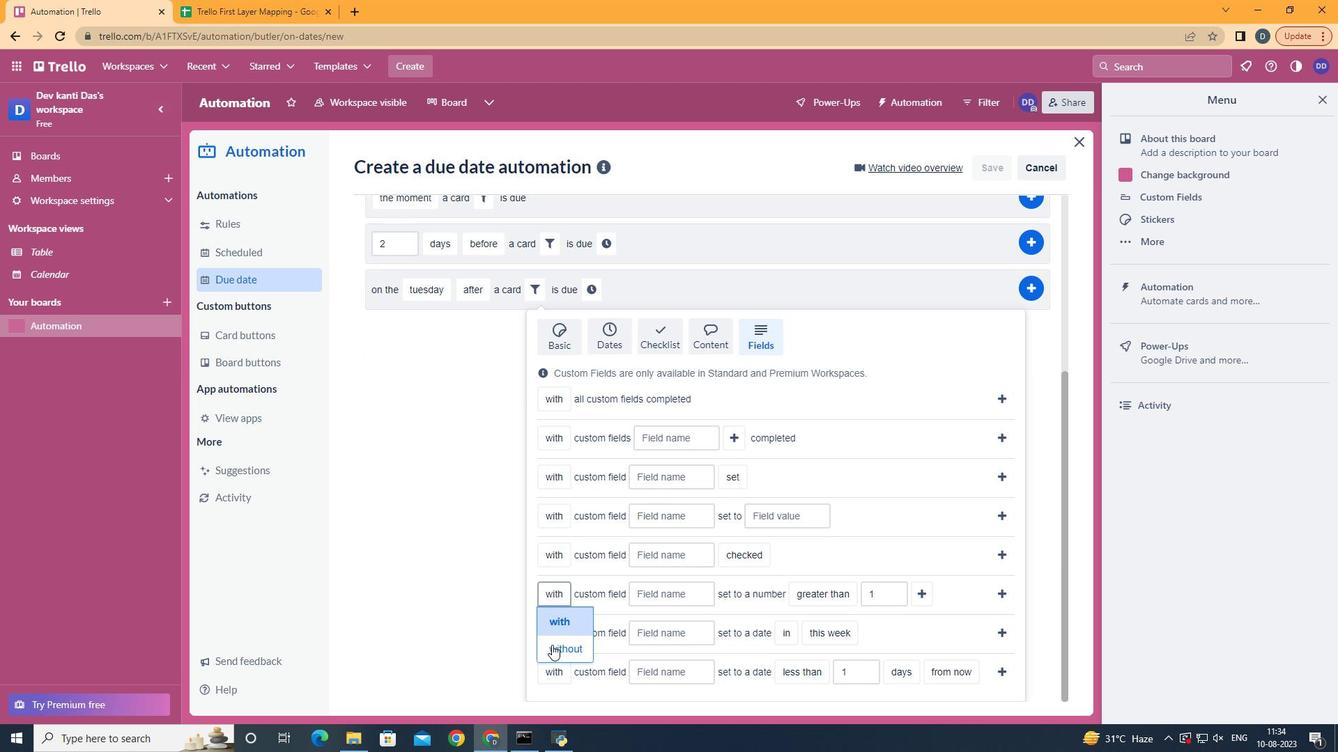 
Action: Mouse moved to (688, 596)
Screenshot: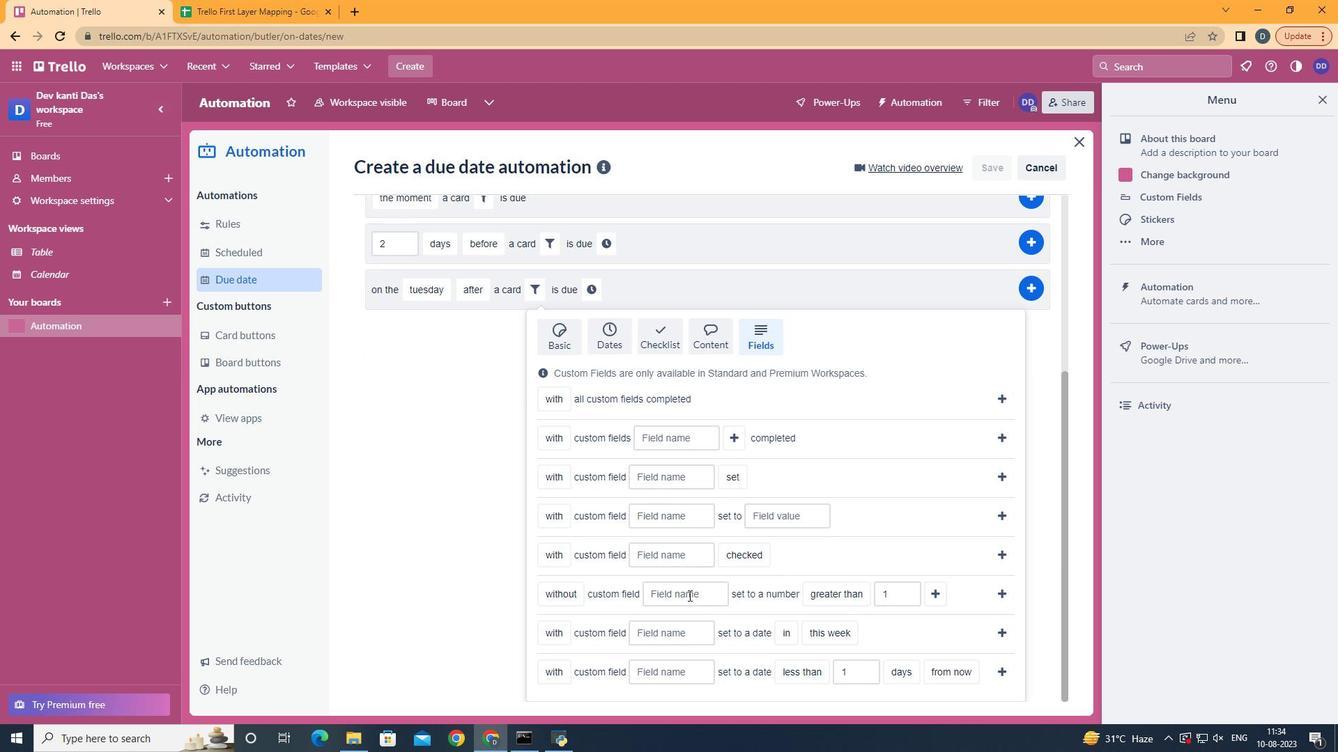 
Action: Mouse pressed left at (688, 596)
Screenshot: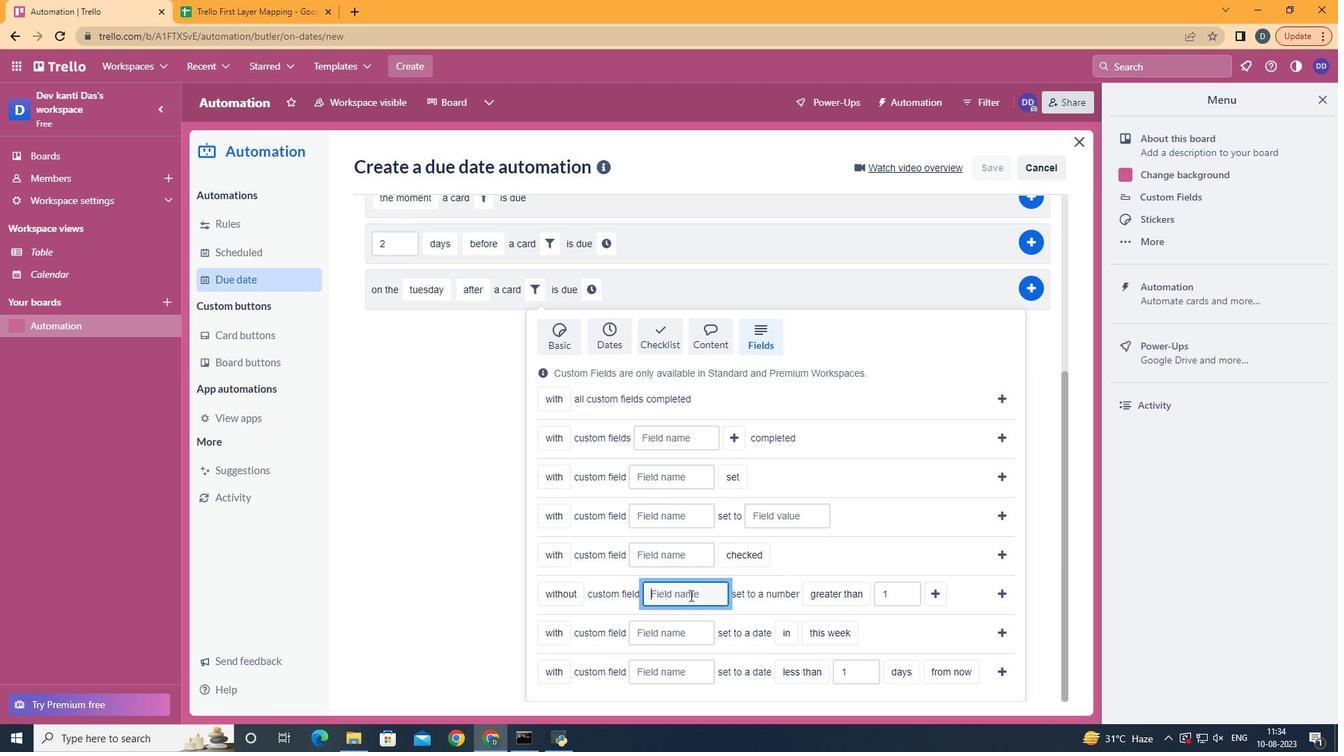 
Action: Mouse moved to (690, 596)
Screenshot: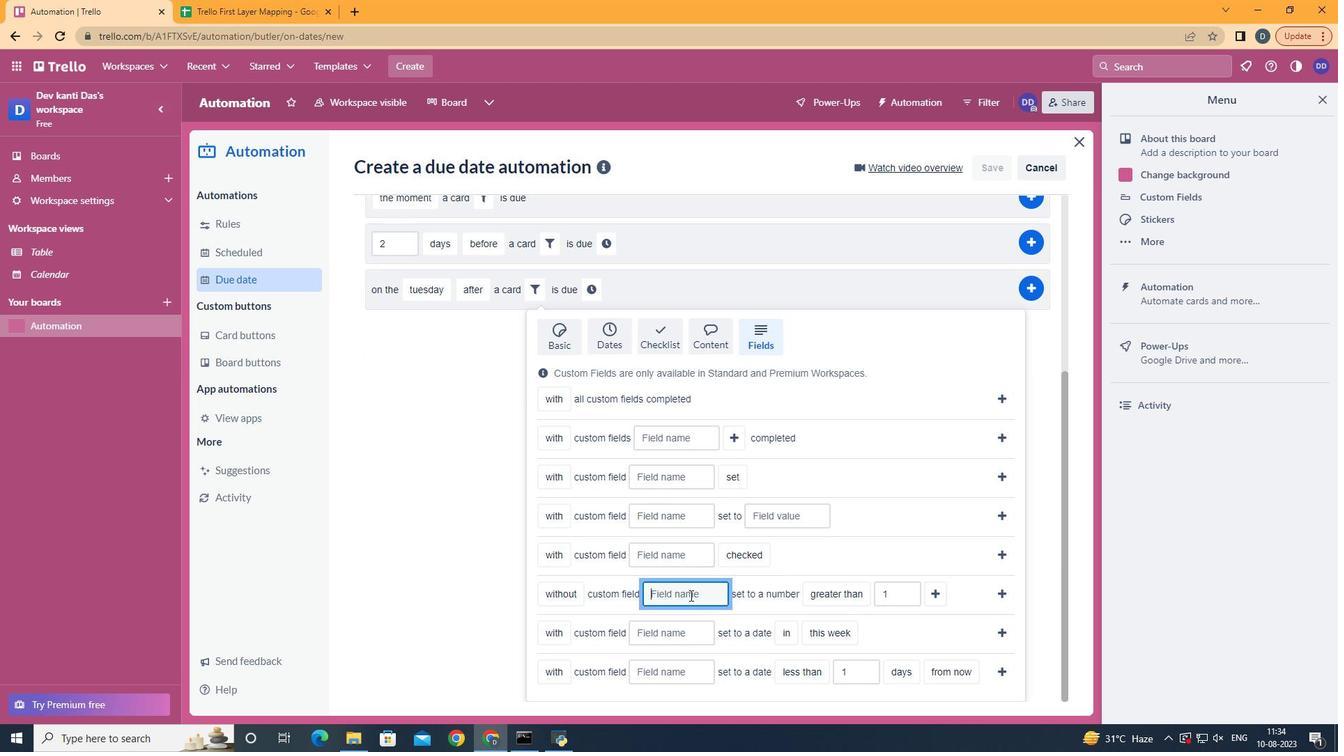 
Action: Key pressed <Key.shift>Resume
Screenshot: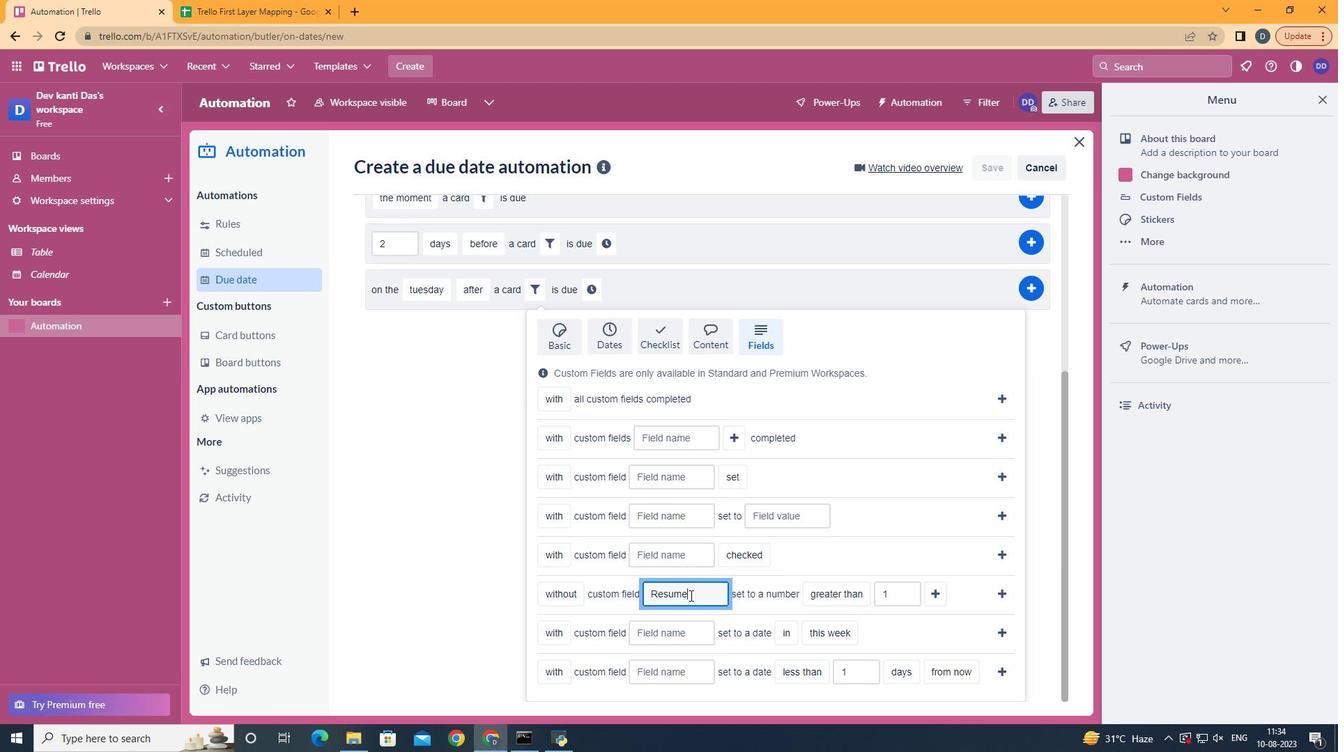 
Action: Mouse moved to (888, 483)
Screenshot: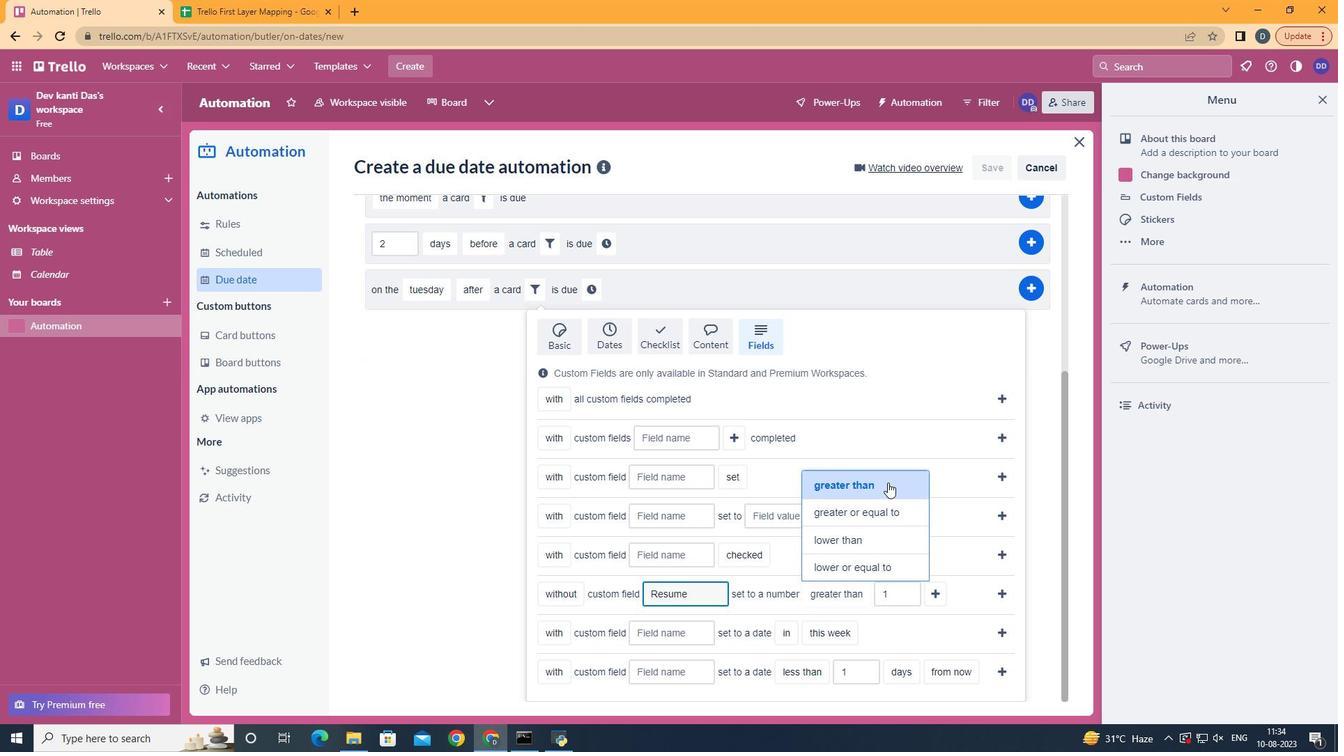
Action: Mouse pressed left at (888, 483)
Screenshot: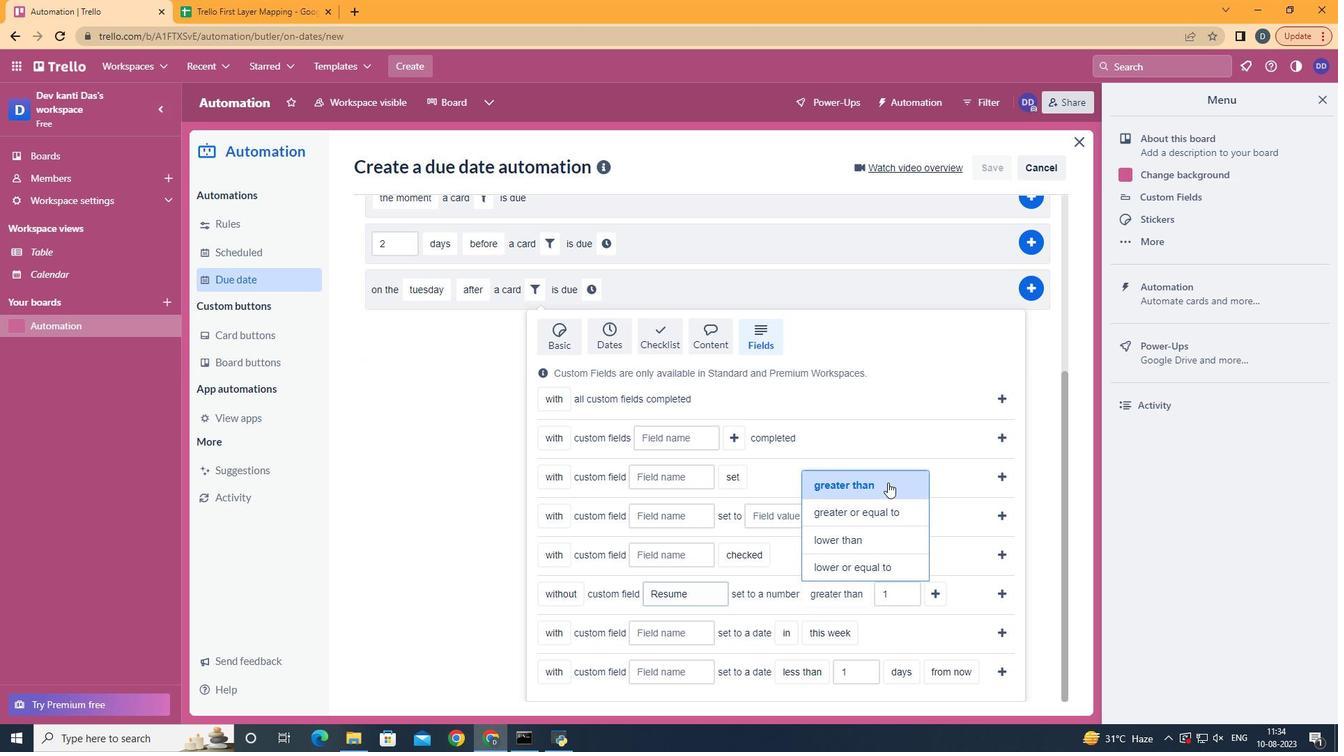 
Action: Mouse moved to (934, 596)
Screenshot: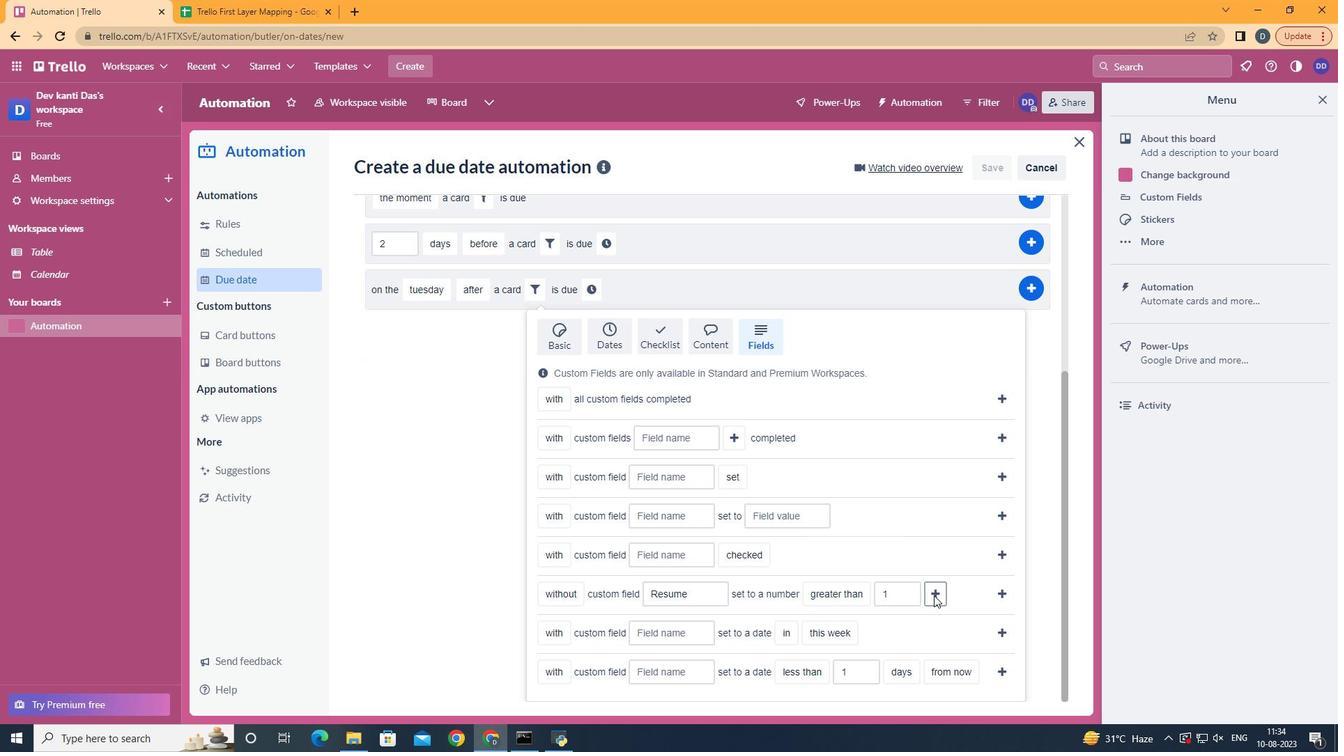 
Action: Mouse pressed left at (934, 596)
Screenshot: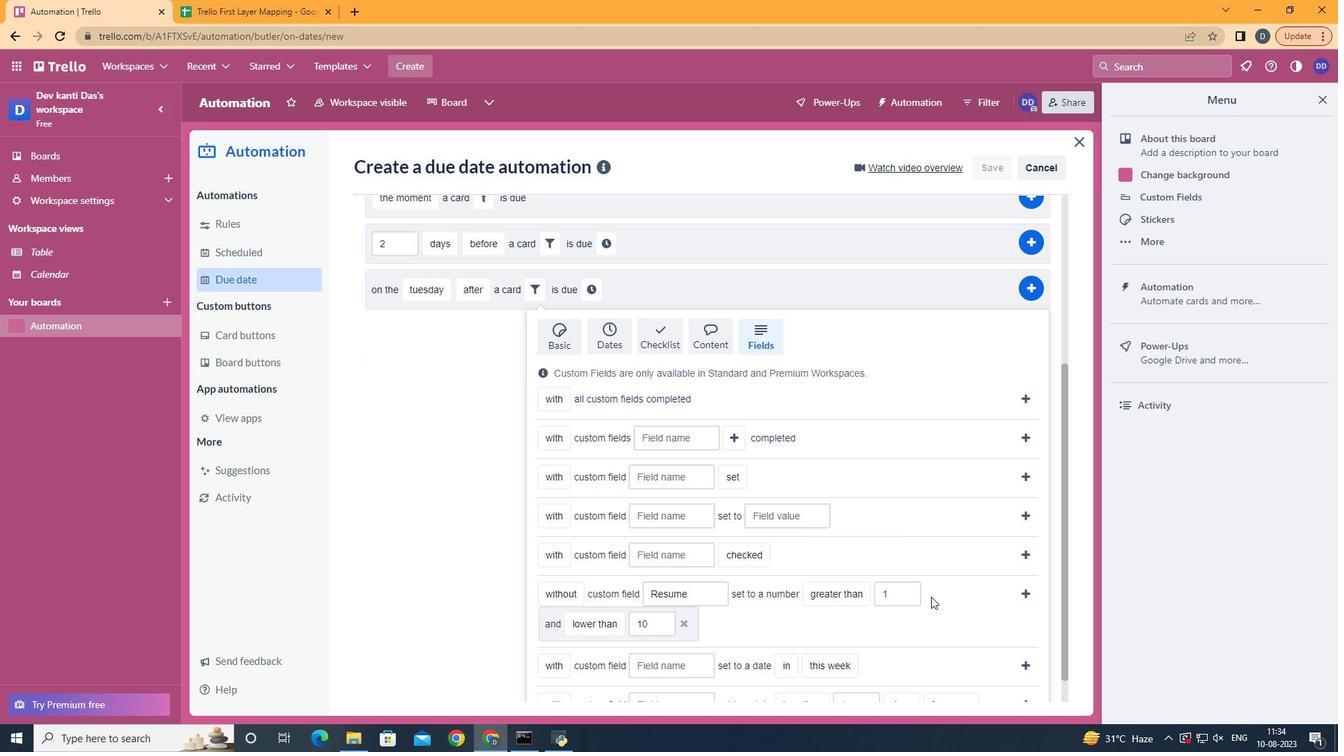 
Action: Mouse moved to (658, 517)
Screenshot: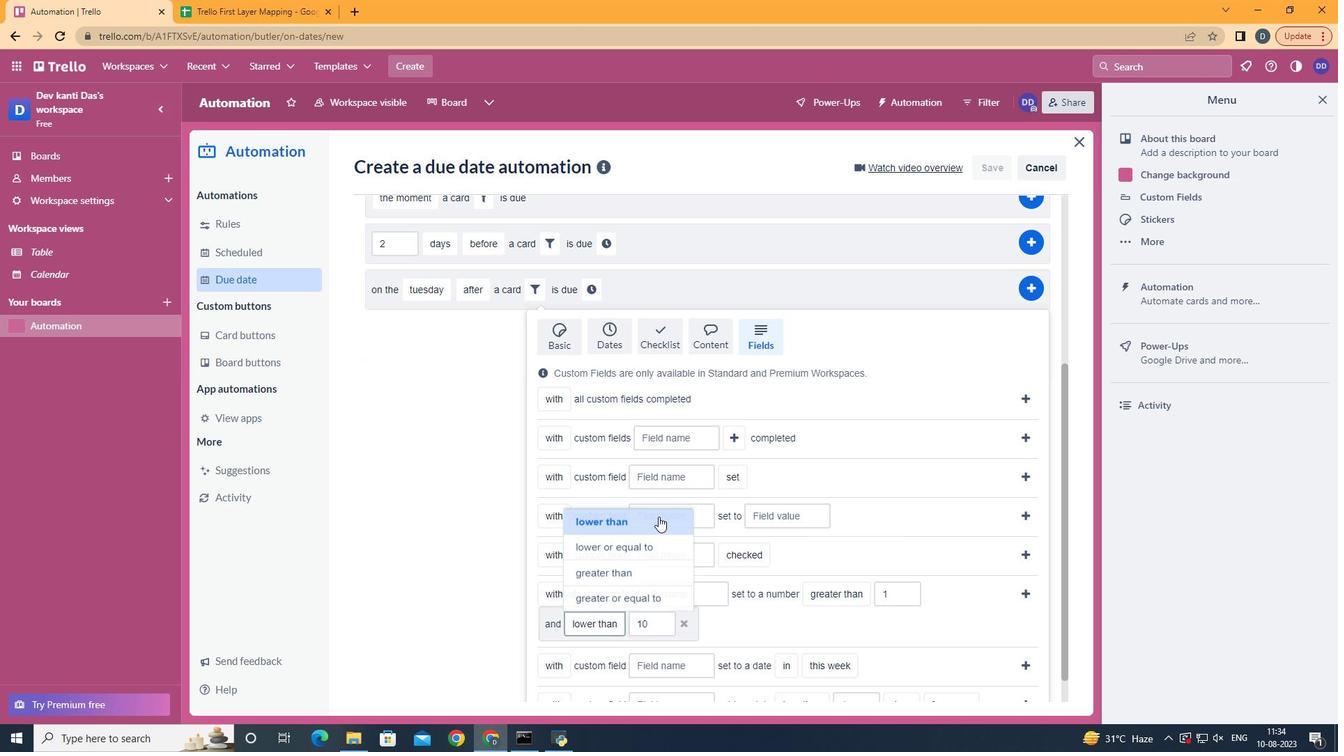 
Action: Mouse pressed left at (658, 517)
Screenshot: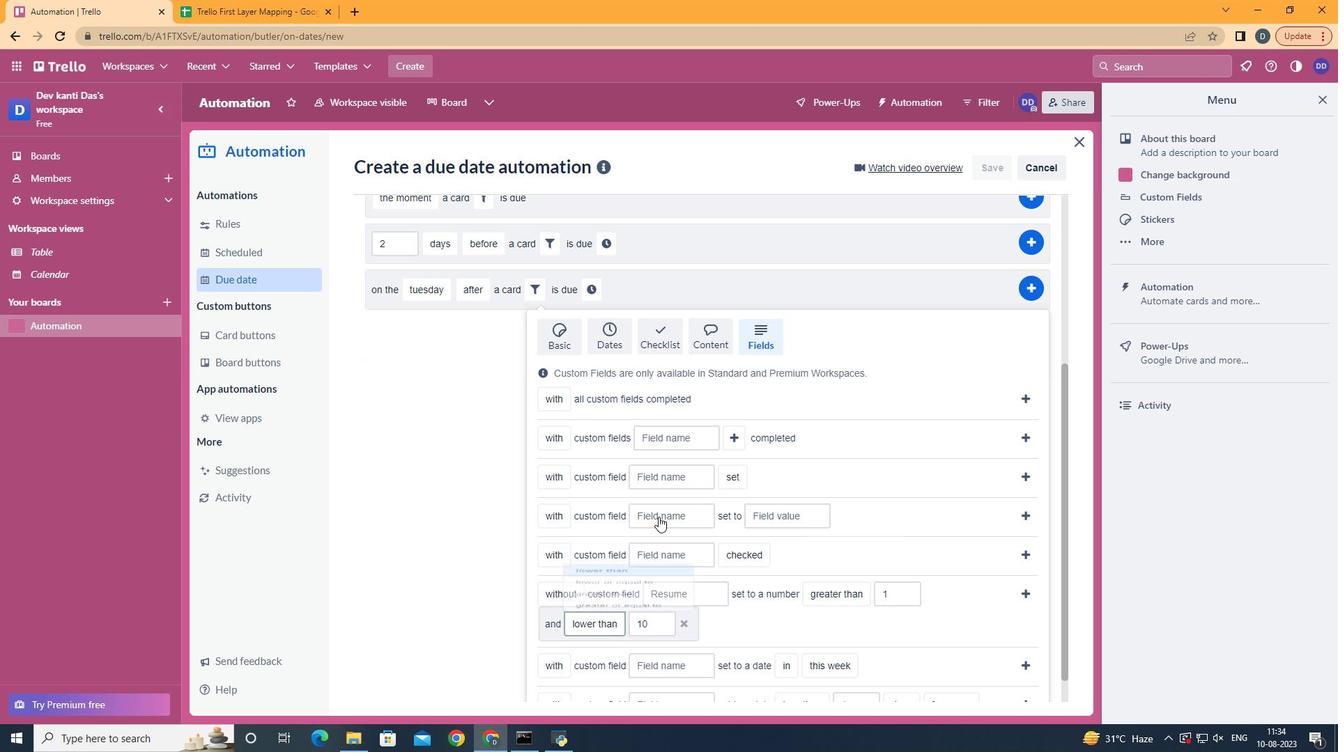 
Action: Mouse moved to (1030, 603)
Screenshot: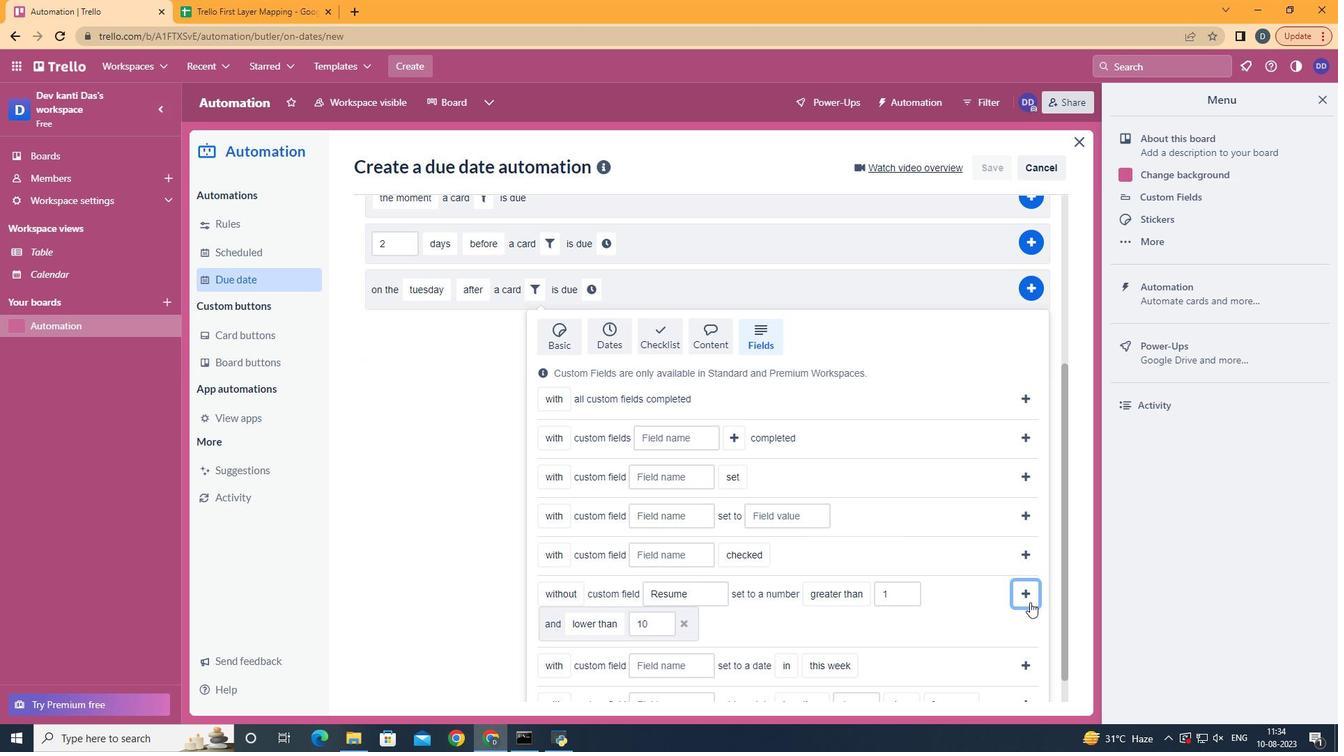 
Action: Mouse pressed left at (1030, 603)
Screenshot: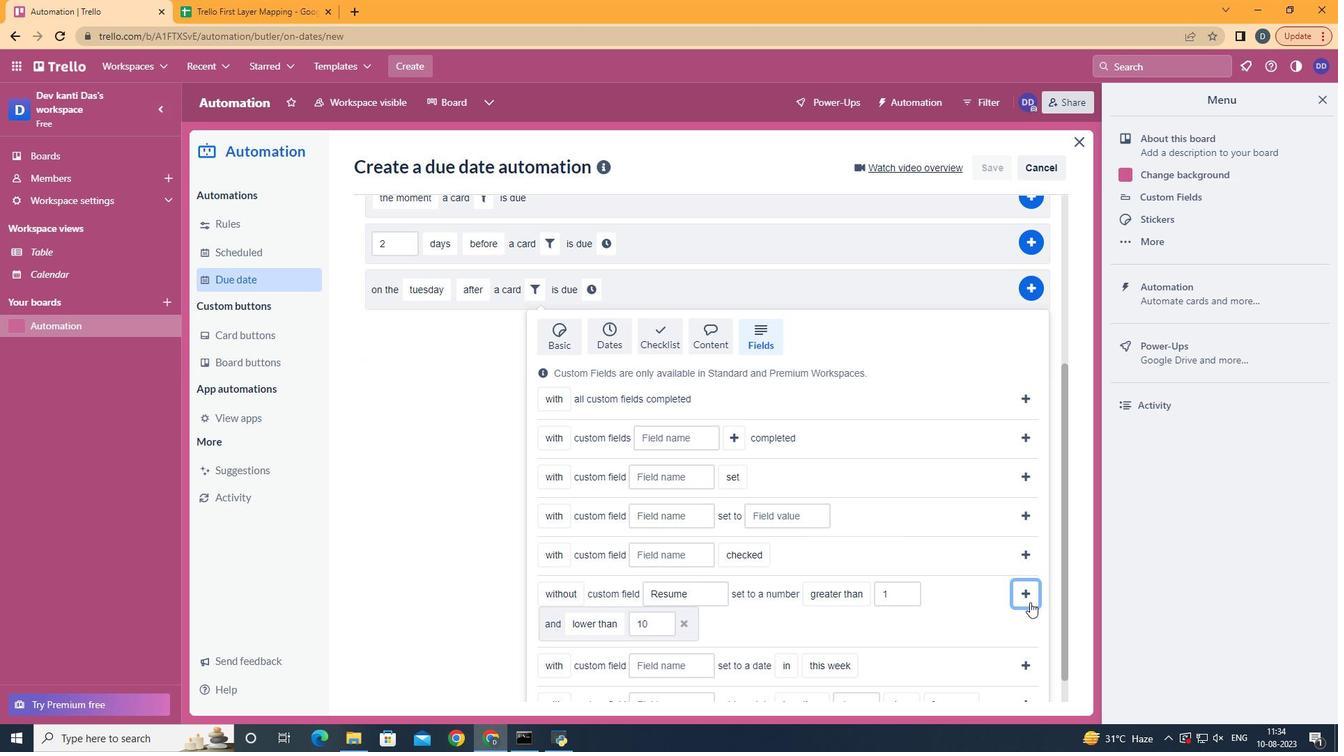 
Action: Mouse moved to (978, 569)
Screenshot: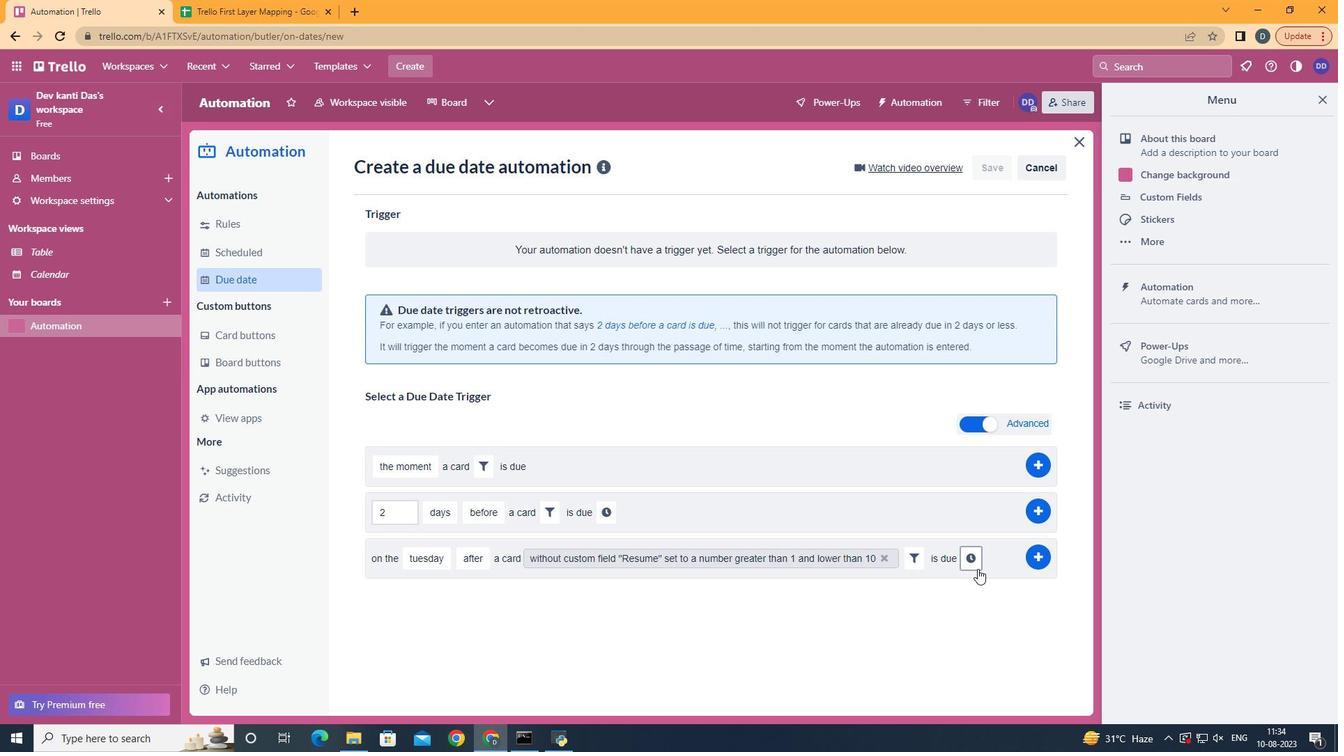 
Action: Mouse pressed left at (978, 569)
Screenshot: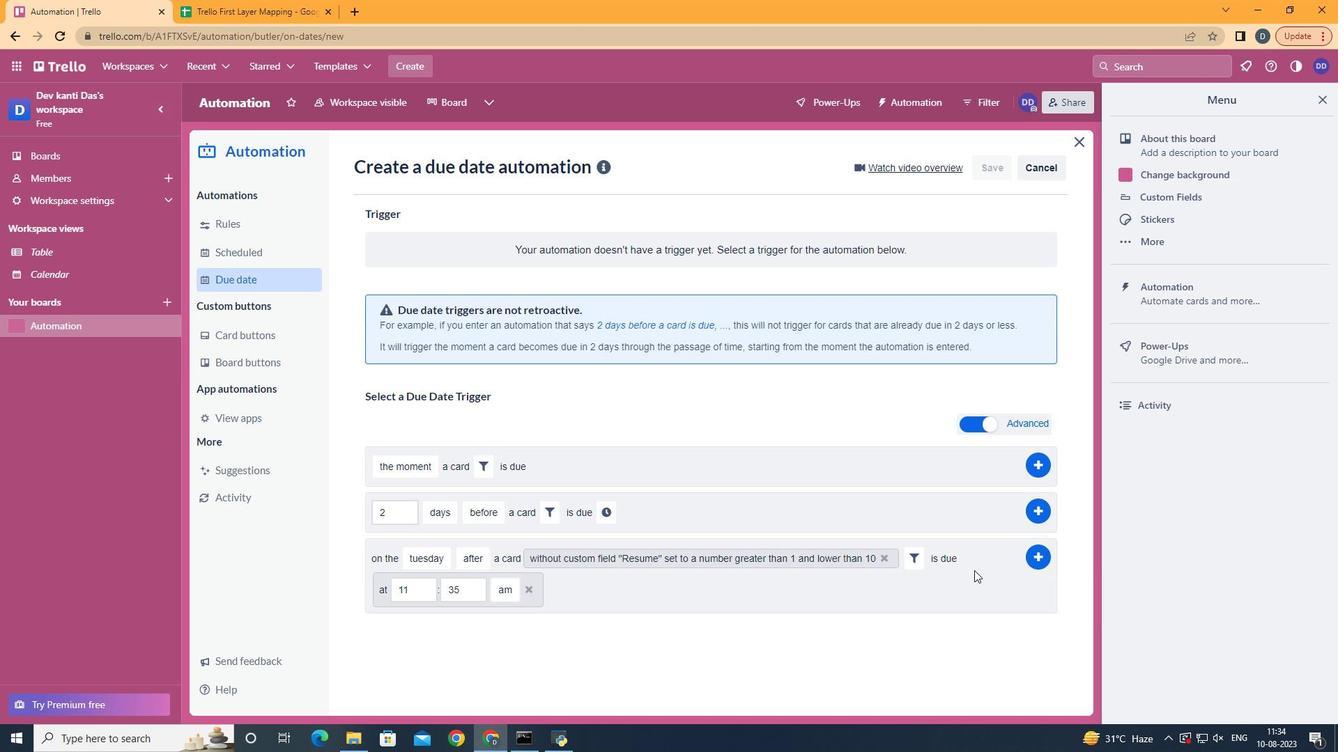 
Action: Mouse moved to (467, 591)
Screenshot: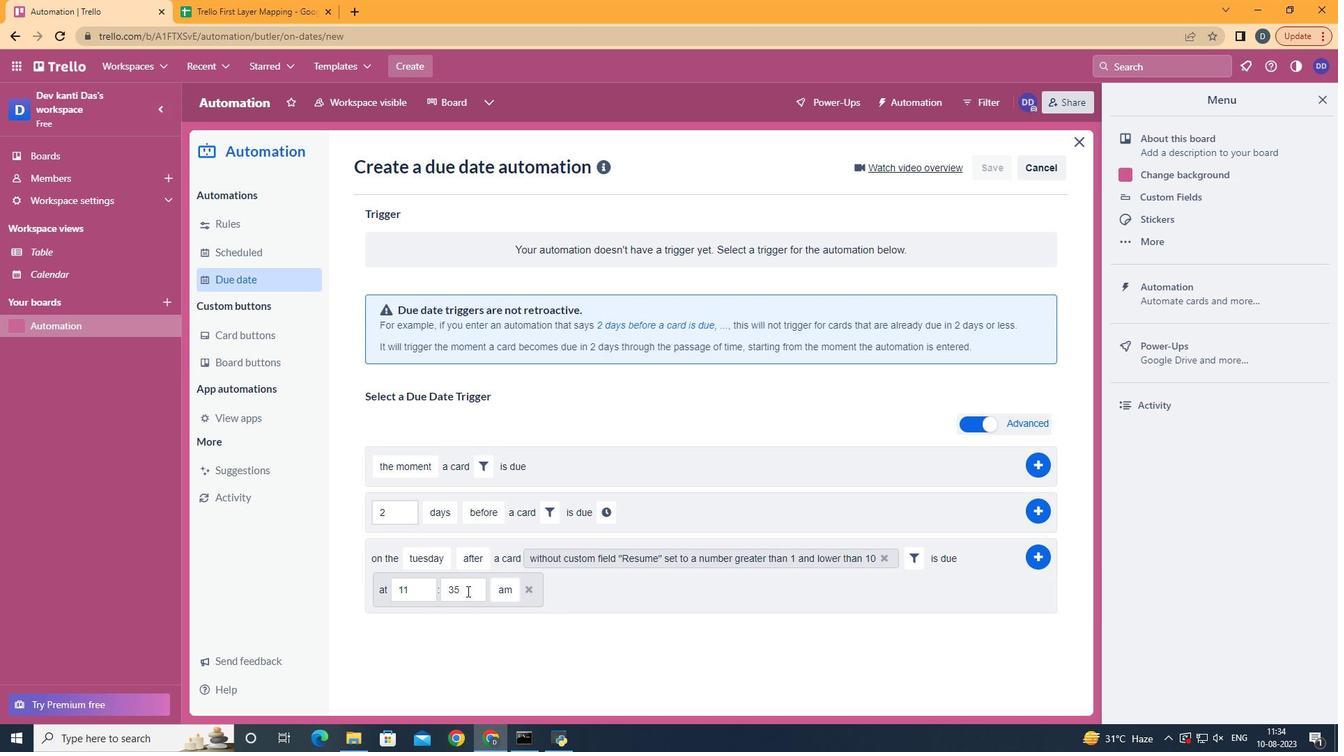 
Action: Mouse pressed left at (467, 591)
Screenshot: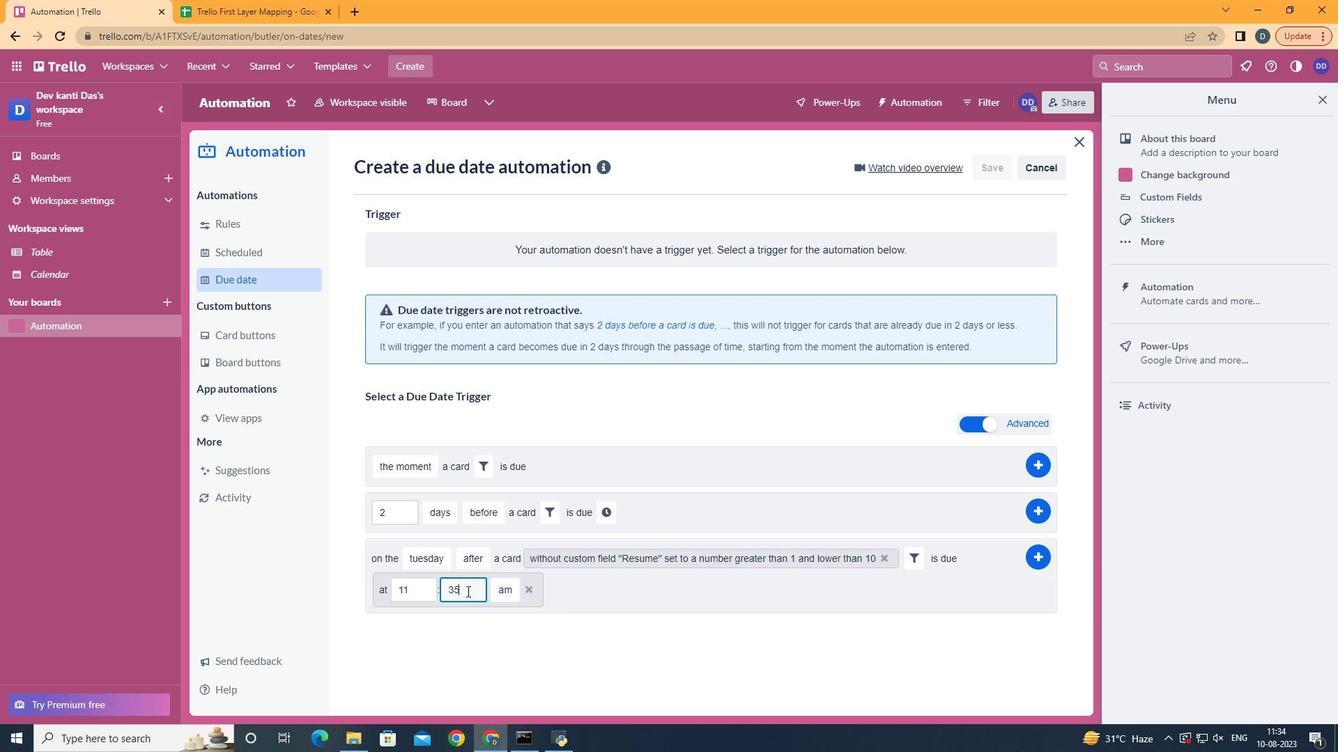 
Action: Key pressed <Key.backspace><Key.backspace>00
Screenshot: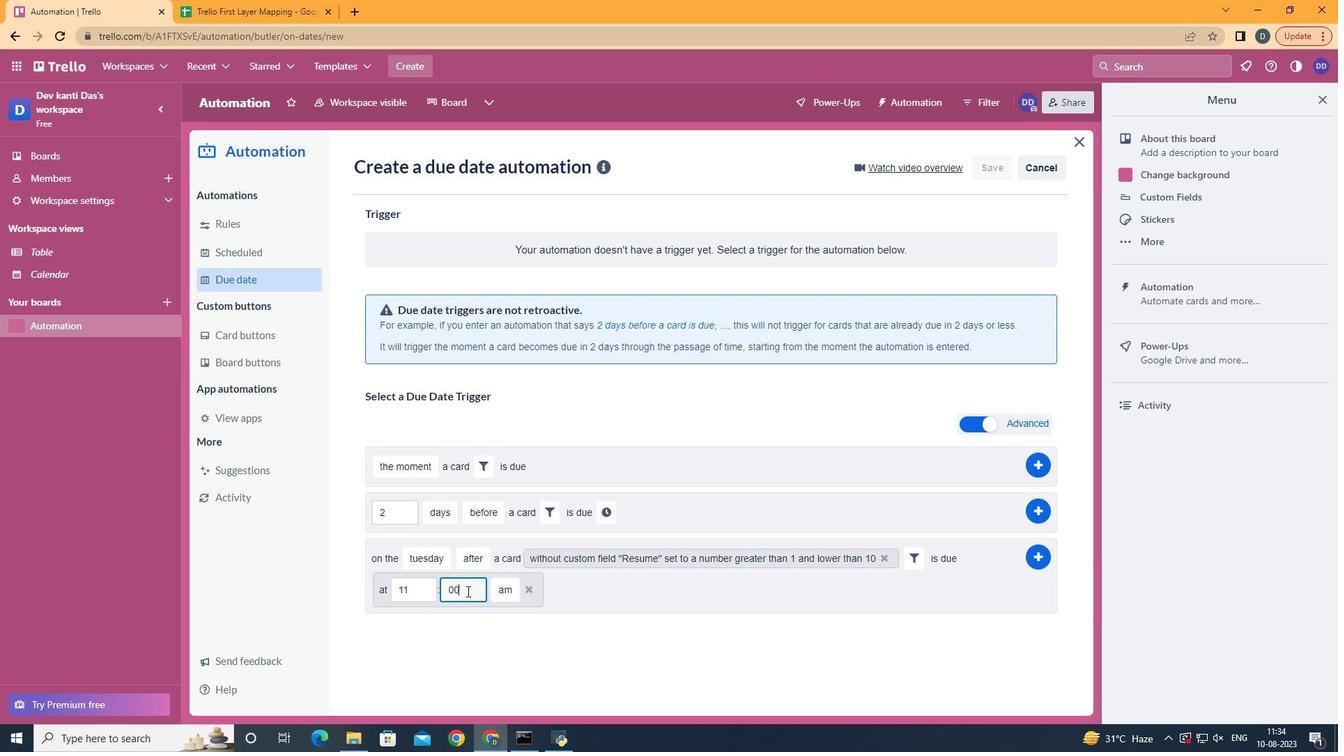
Action: Mouse moved to (1035, 564)
Screenshot: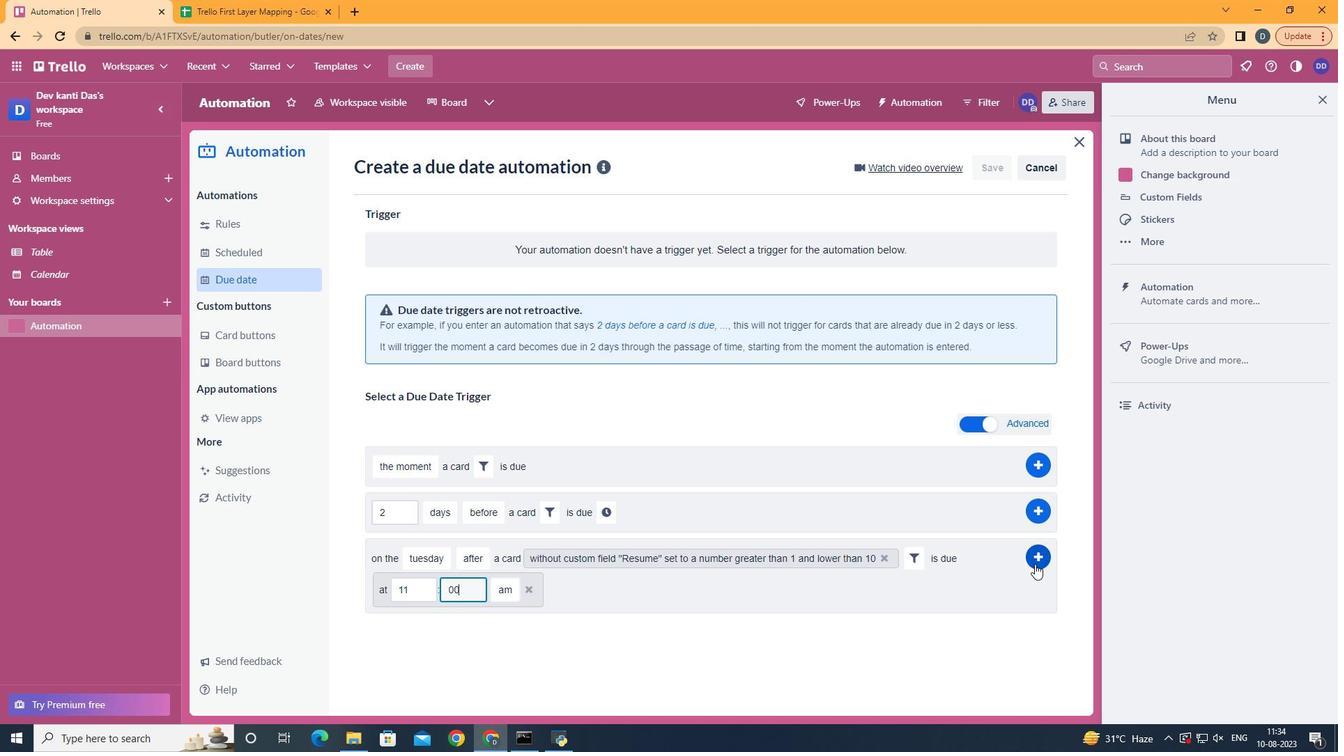 
Action: Mouse pressed left at (1035, 564)
Screenshot: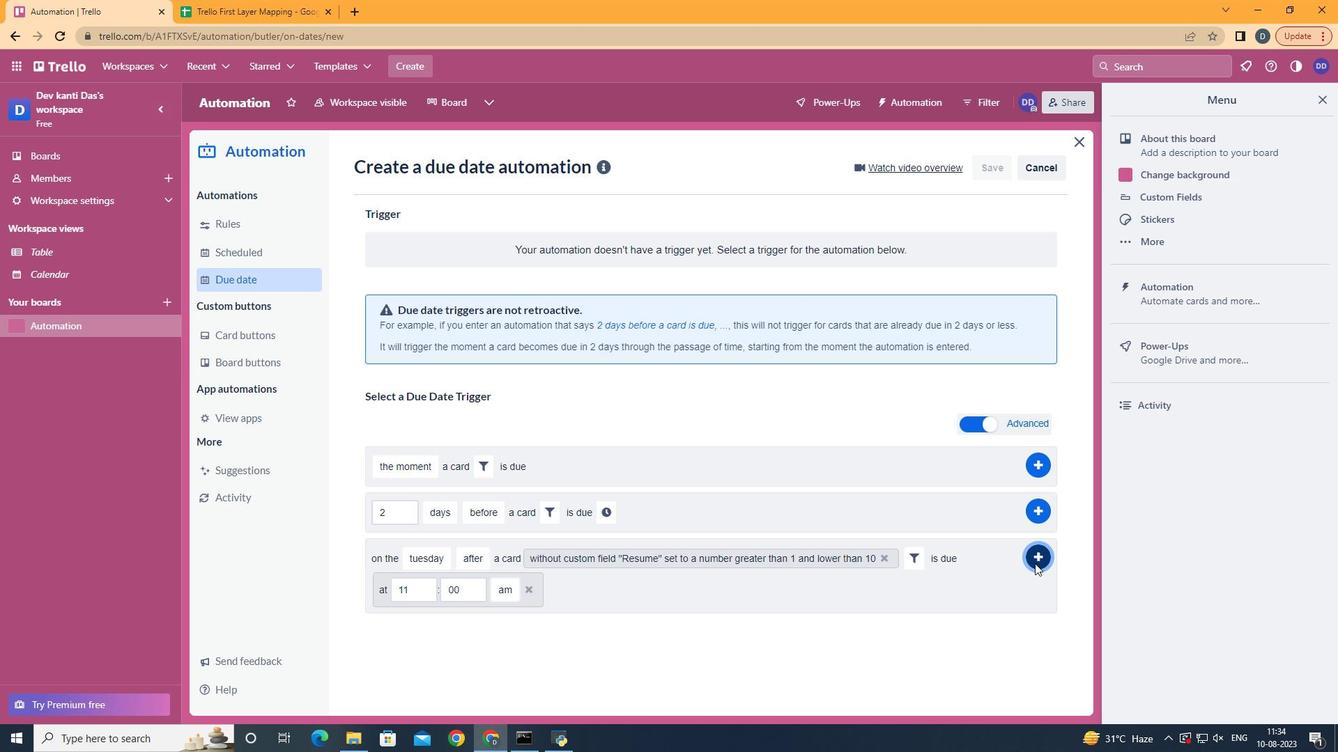 
Action: Mouse moved to (786, 350)
Screenshot: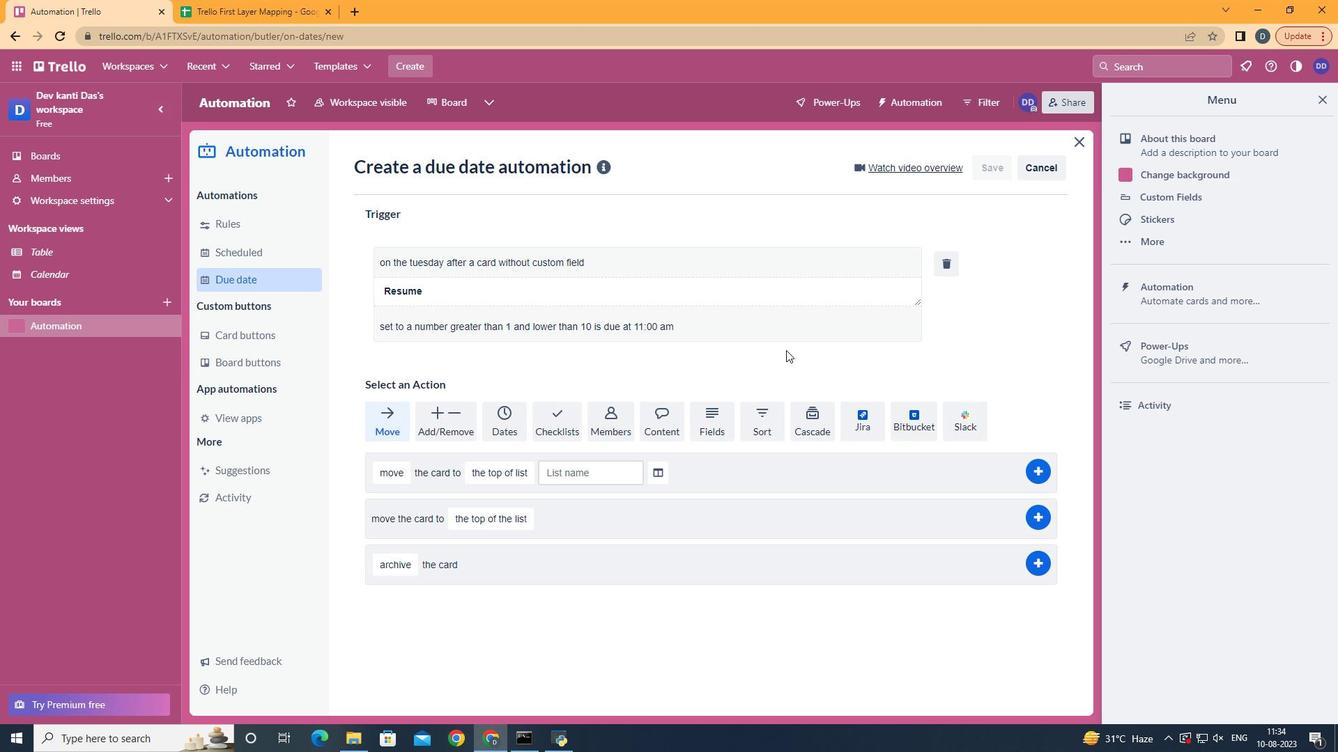 
